 Task: Look for space in Tianjin, China from 26th August, 2023 to 10th September, 2023 for 6 adults, 2 children in price range Rs.10000 to Rs.15000. Place can be entire place or shared room with 6 bedrooms having 6 beds and 6 bathrooms. Property type can be house, flat, guest house. Amenities needed are: wifi, TV, free parkinig on premises, gym, breakfast. Booking option can be shelf check-in. Required host language is Chinese (Simplified).
Action: Mouse moved to (404, 99)
Screenshot: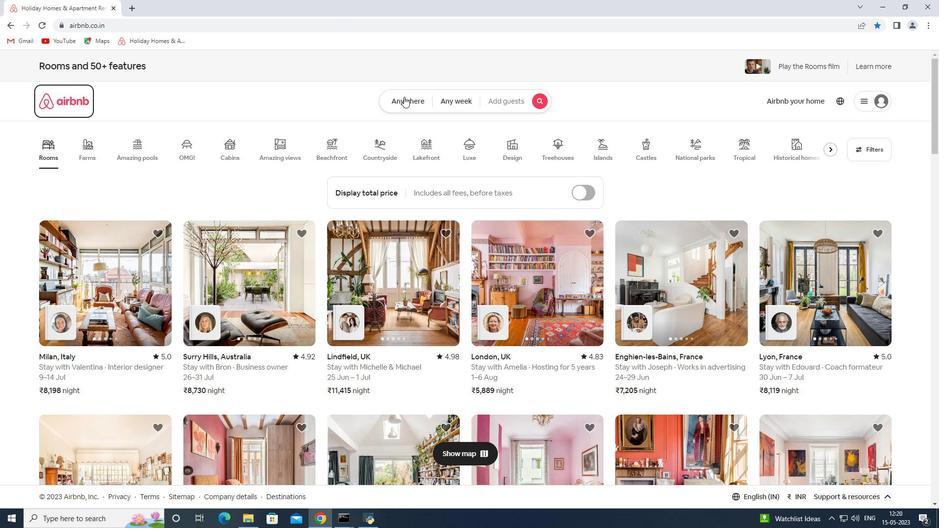 
Action: Mouse pressed left at (404, 99)
Screenshot: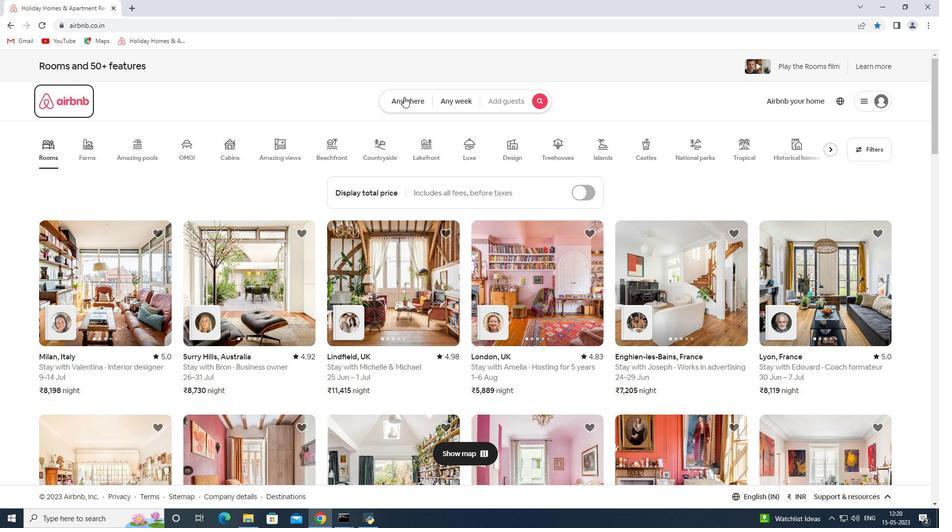 
Action: Mouse moved to (380, 141)
Screenshot: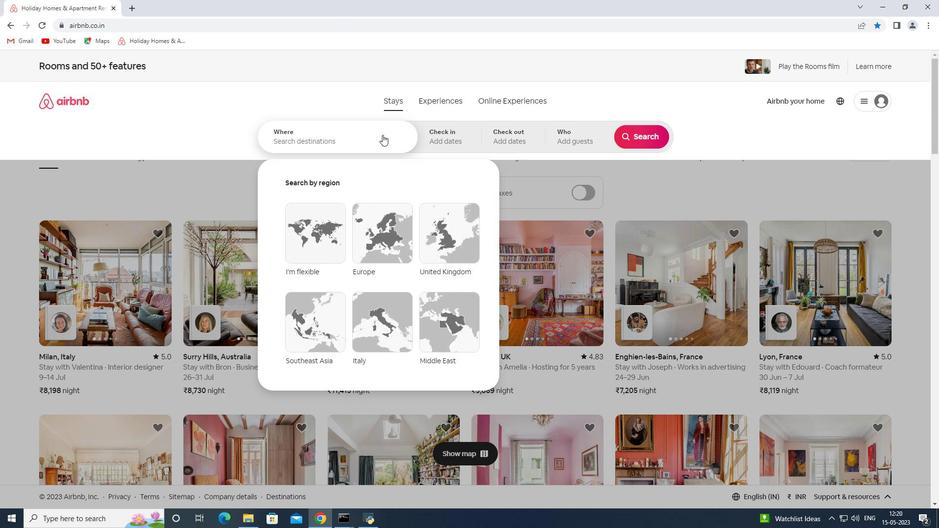
Action: Mouse pressed left at (380, 141)
Screenshot: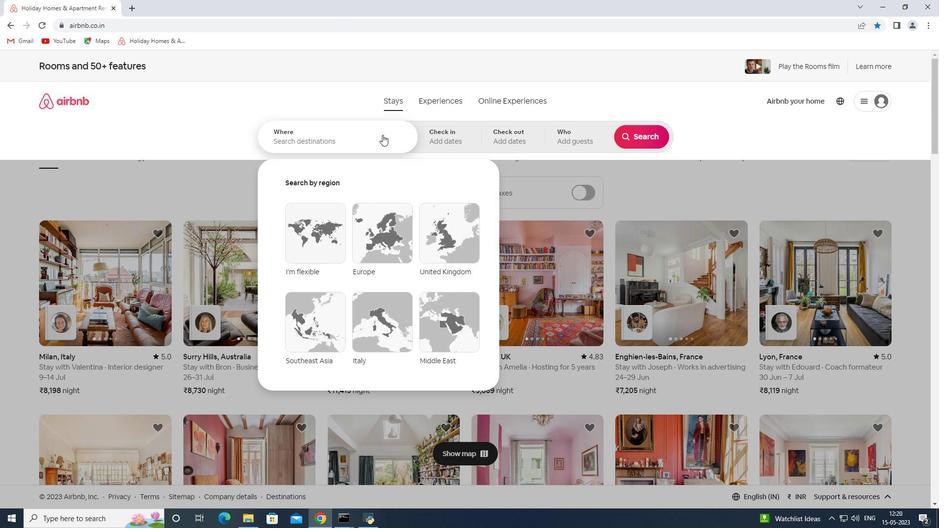 
Action: Key pressed <Key.shift><Key.shift><Key.shift><Key.shift>Tianjin<Key.space><Key.shift>China<Key.space><Key.enter>
Screenshot: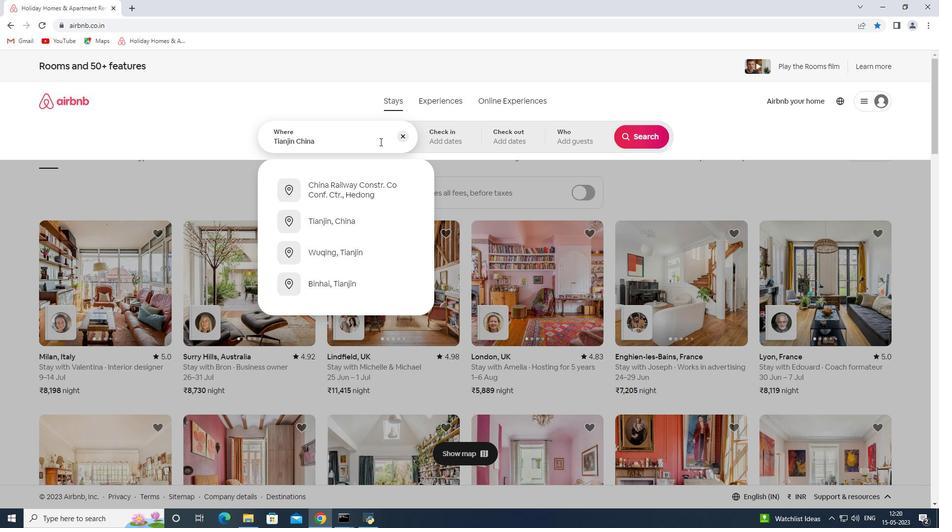 
Action: Mouse moved to (634, 213)
Screenshot: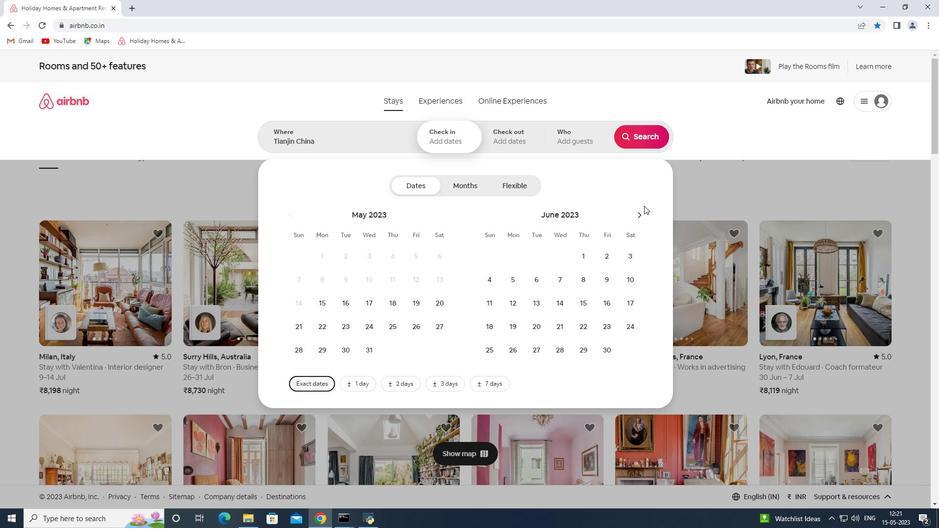 
Action: Mouse pressed left at (634, 213)
Screenshot: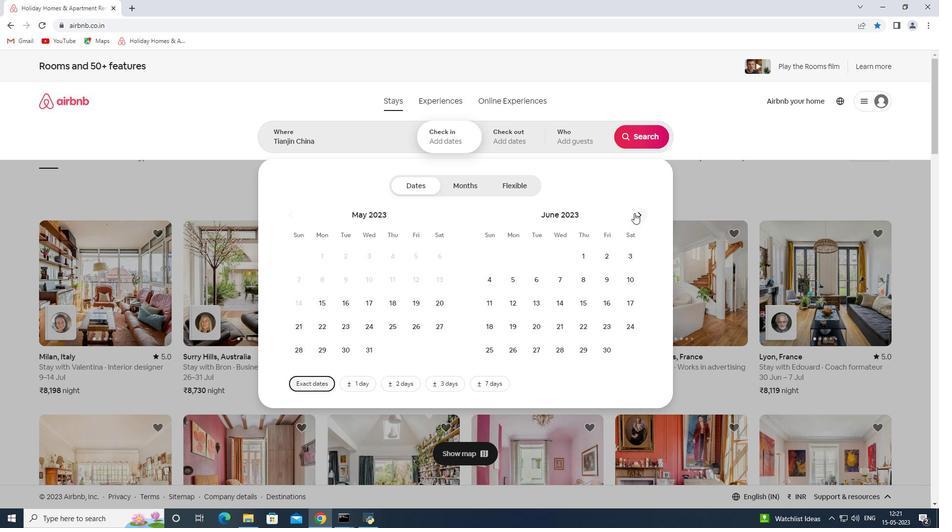 
Action: Mouse pressed left at (634, 213)
Screenshot: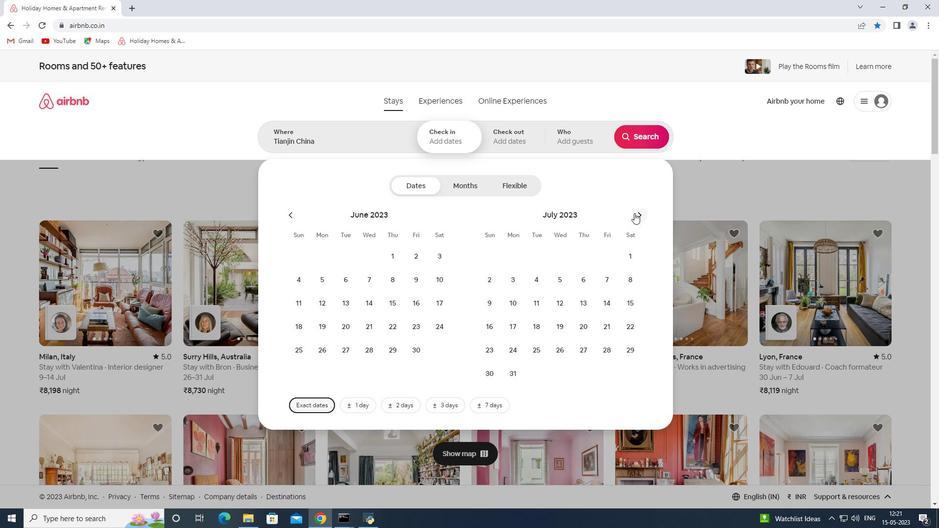 
Action: Mouse moved to (630, 326)
Screenshot: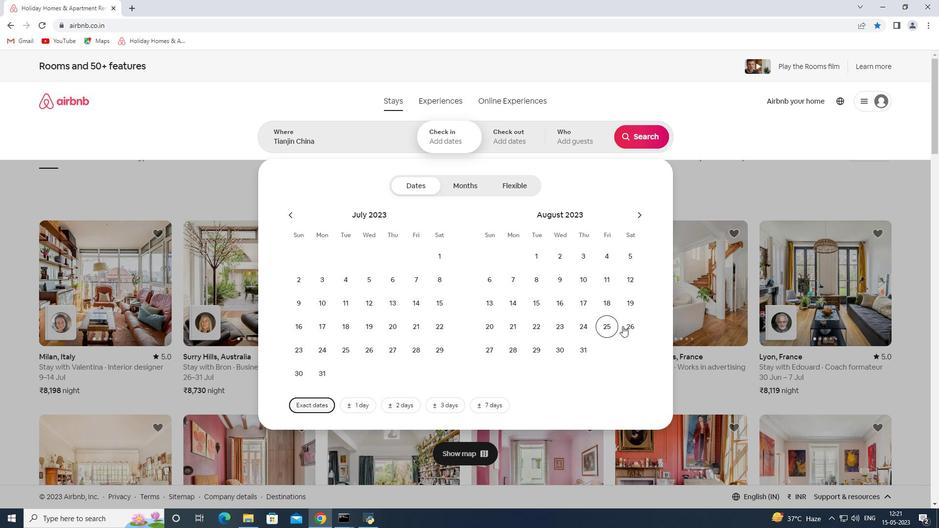 
Action: Mouse pressed left at (630, 326)
Screenshot: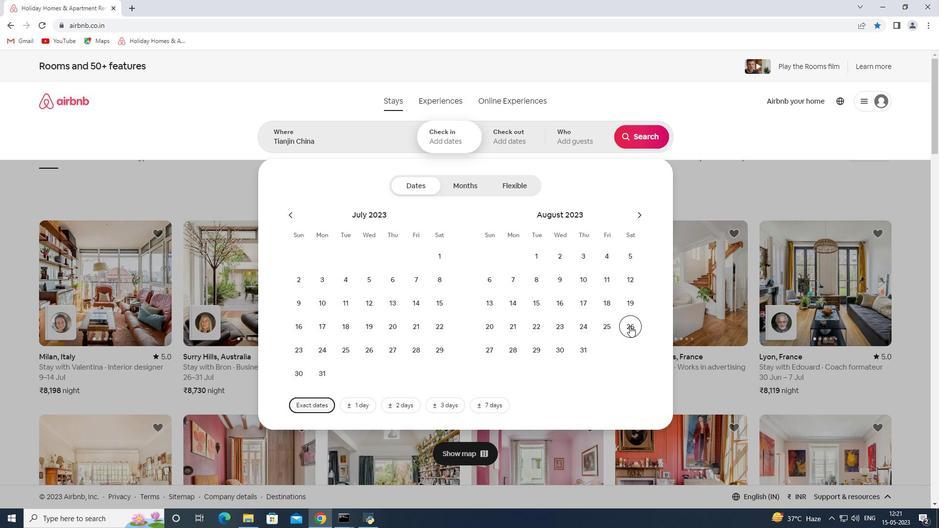 
Action: Mouse moved to (635, 215)
Screenshot: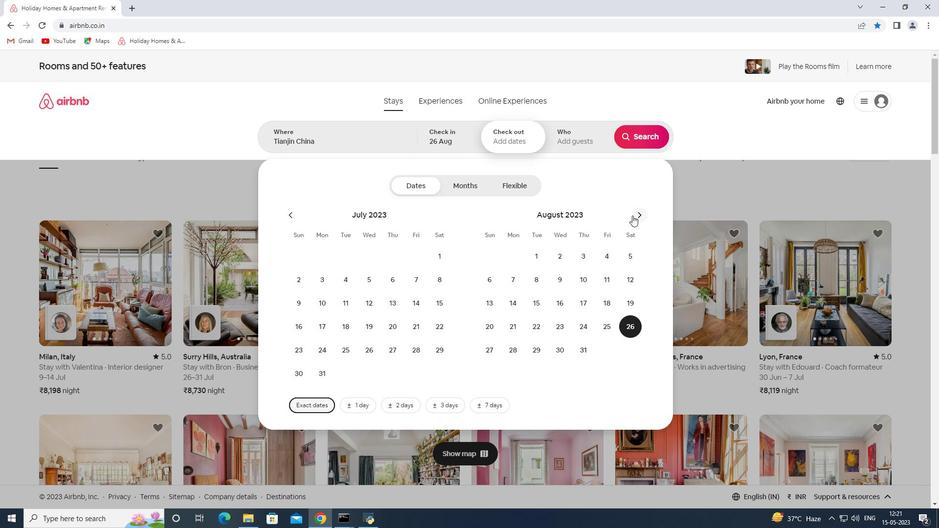 
Action: Mouse pressed left at (635, 215)
Screenshot: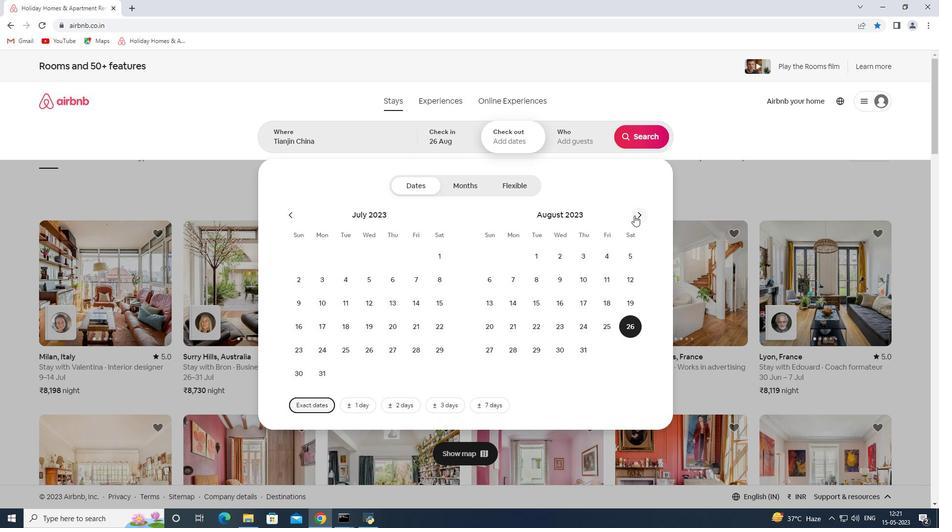 
Action: Mouse moved to (492, 305)
Screenshot: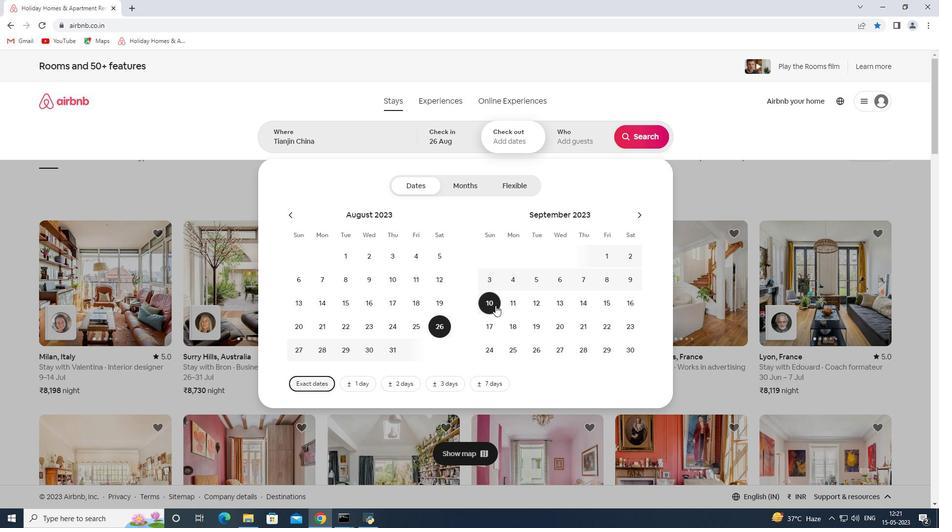 
Action: Mouse pressed left at (492, 305)
Screenshot: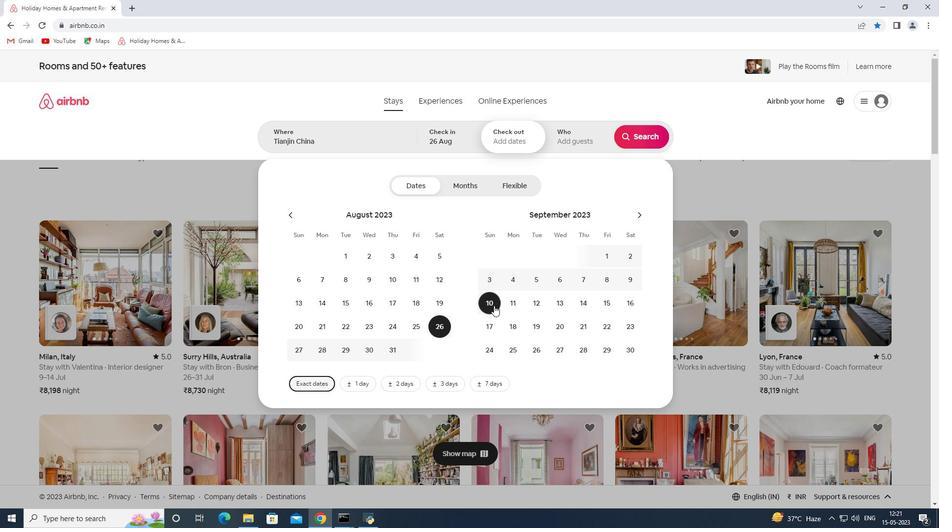 
Action: Mouse moved to (576, 140)
Screenshot: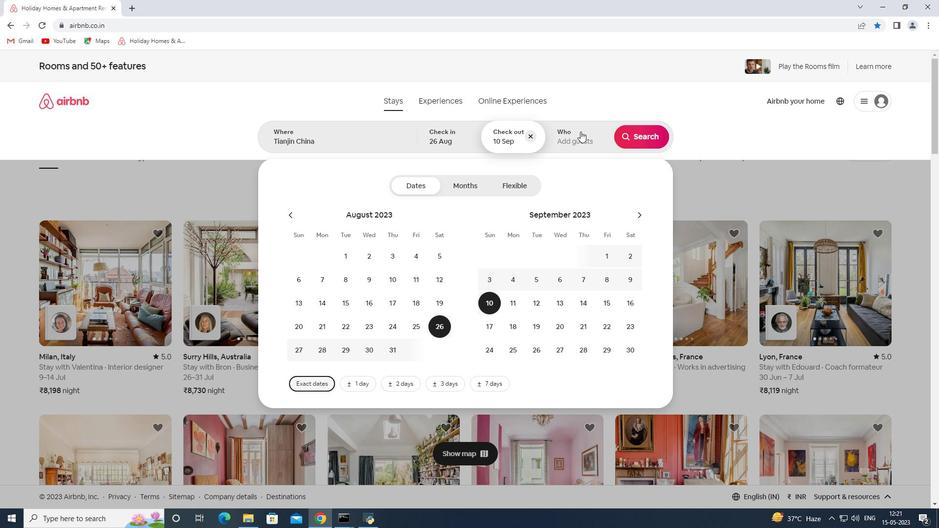 
Action: Mouse pressed left at (576, 140)
Screenshot: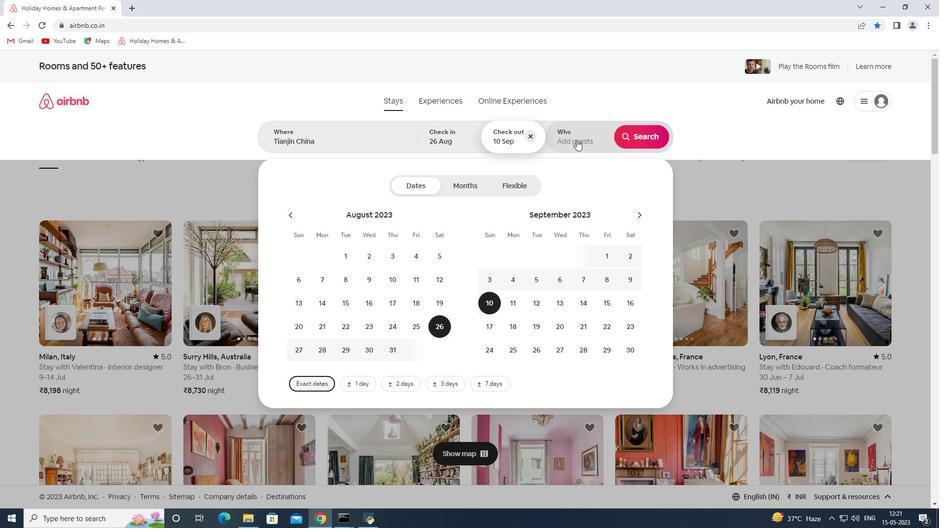 
Action: Mouse moved to (643, 191)
Screenshot: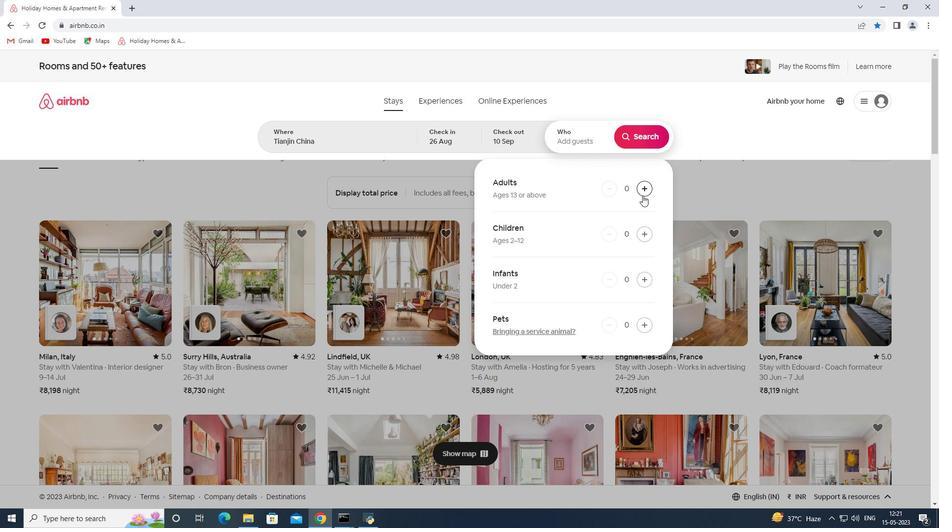 
Action: Mouse pressed left at (643, 191)
Screenshot: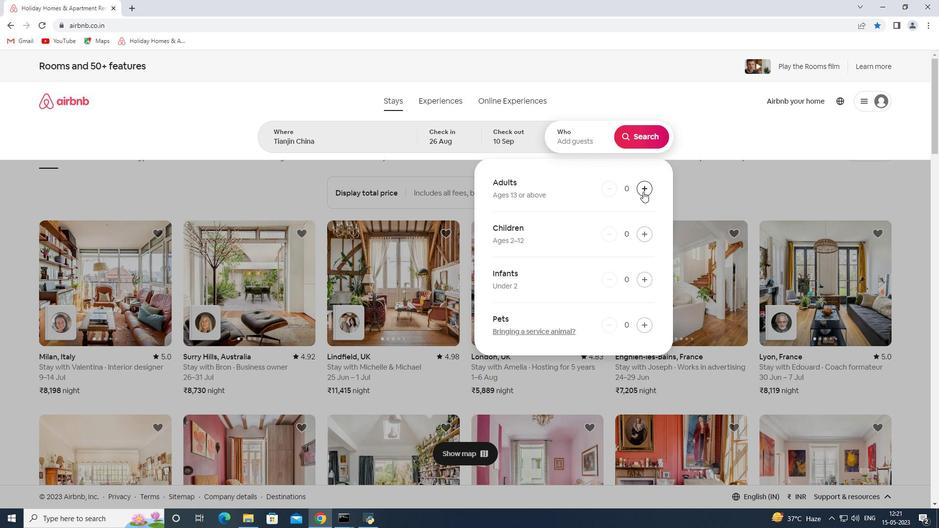 
Action: Mouse pressed left at (643, 191)
Screenshot: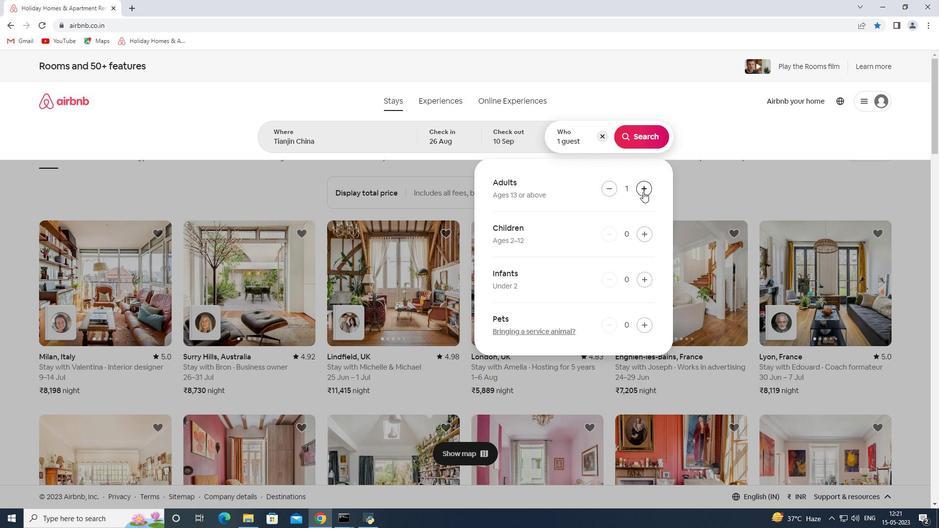 
Action: Mouse pressed left at (643, 191)
Screenshot: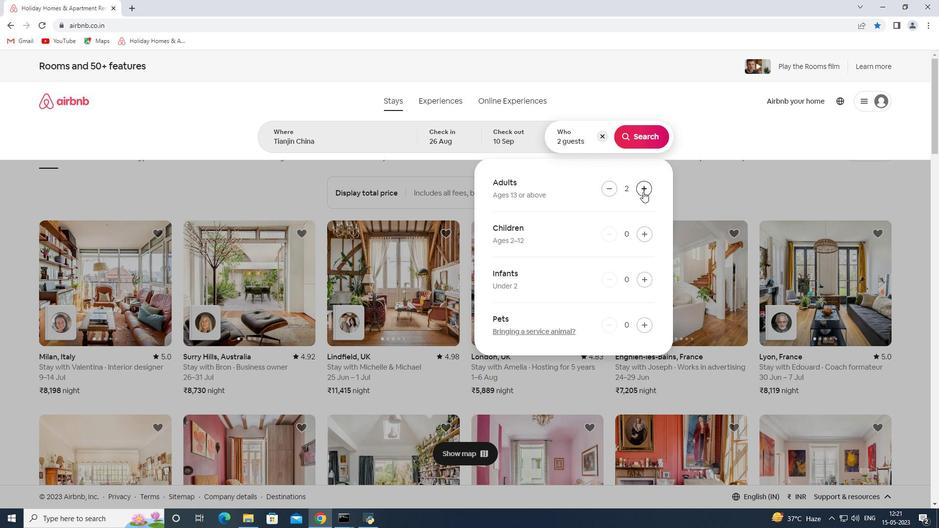 
Action: Mouse pressed left at (643, 191)
Screenshot: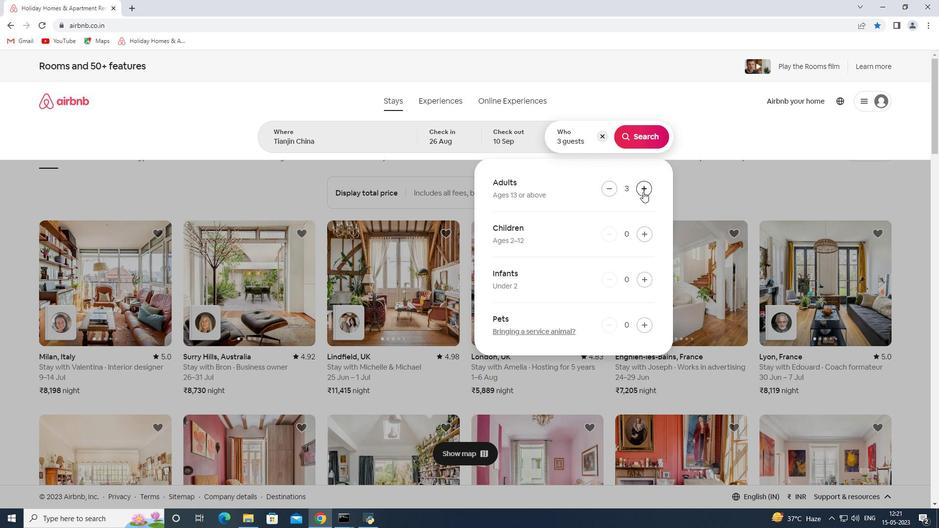 
Action: Mouse pressed left at (643, 191)
Screenshot: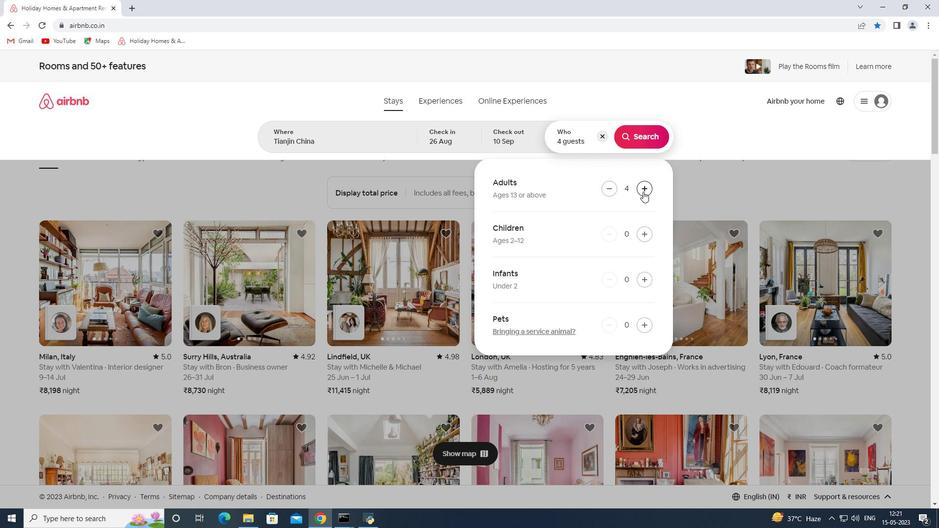
Action: Mouse pressed left at (643, 191)
Screenshot: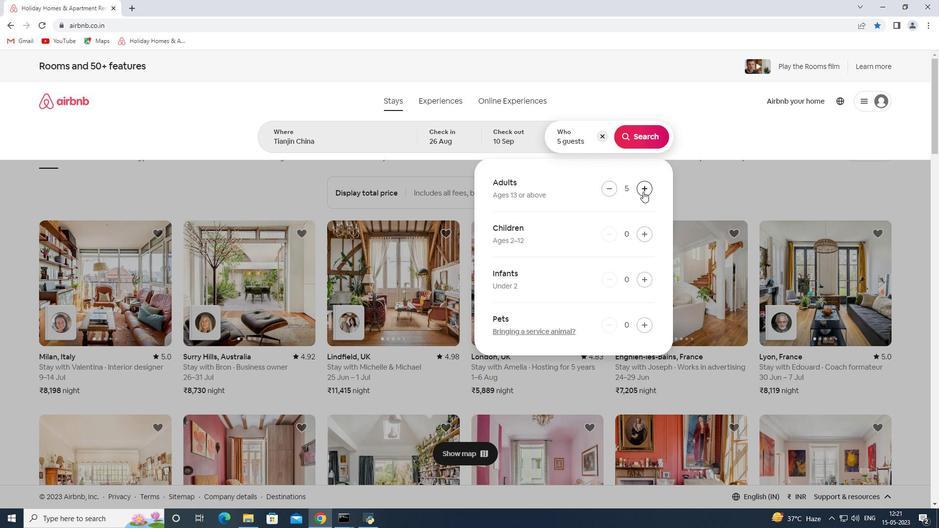 
Action: Mouse pressed left at (643, 191)
Screenshot: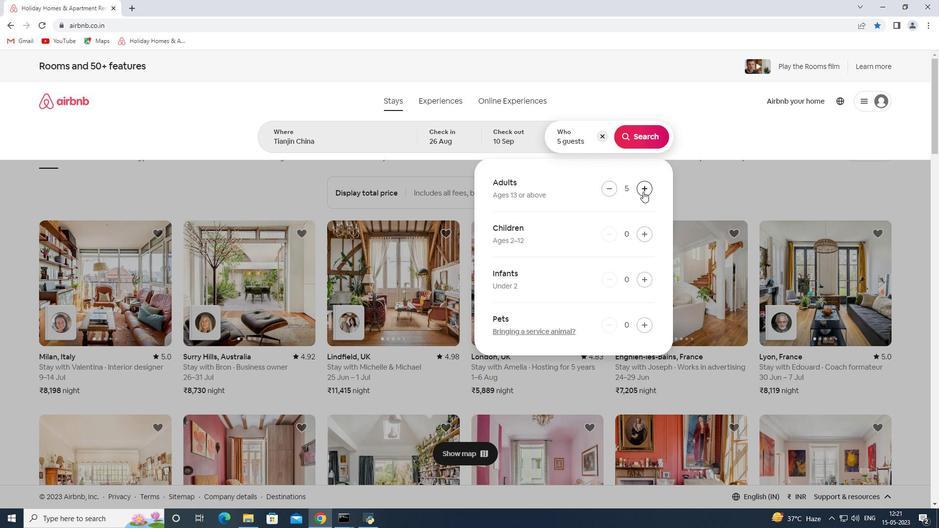 
Action: Mouse pressed left at (643, 191)
Screenshot: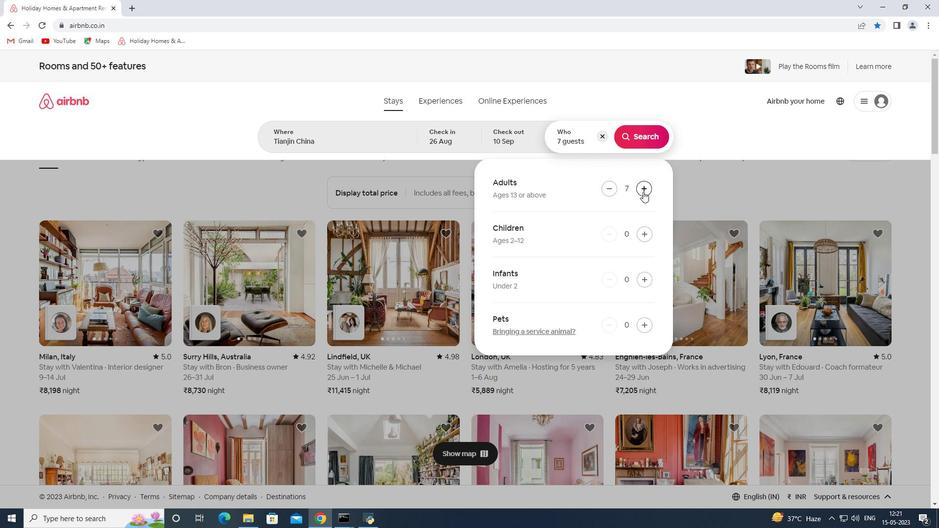 
Action: Mouse moved to (611, 186)
Screenshot: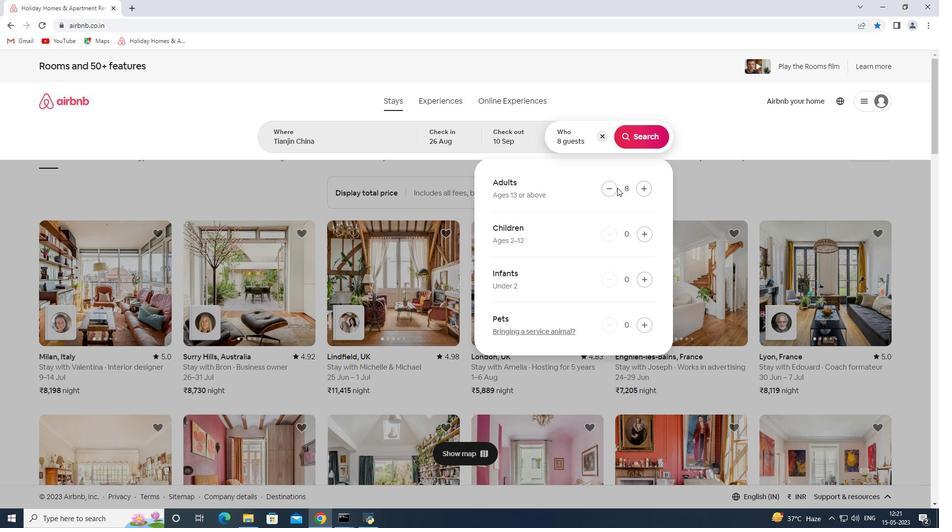 
Action: Mouse pressed left at (611, 186)
Screenshot: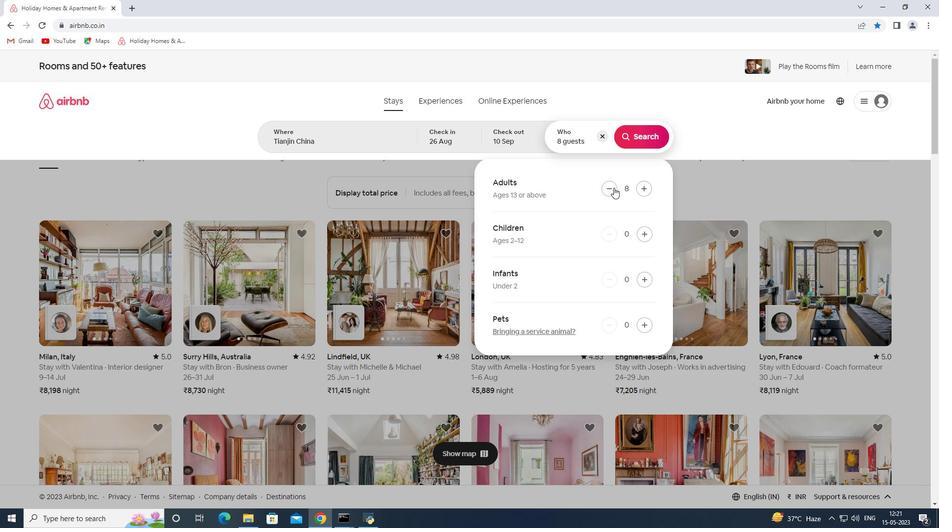 
Action: Mouse pressed left at (611, 186)
Screenshot: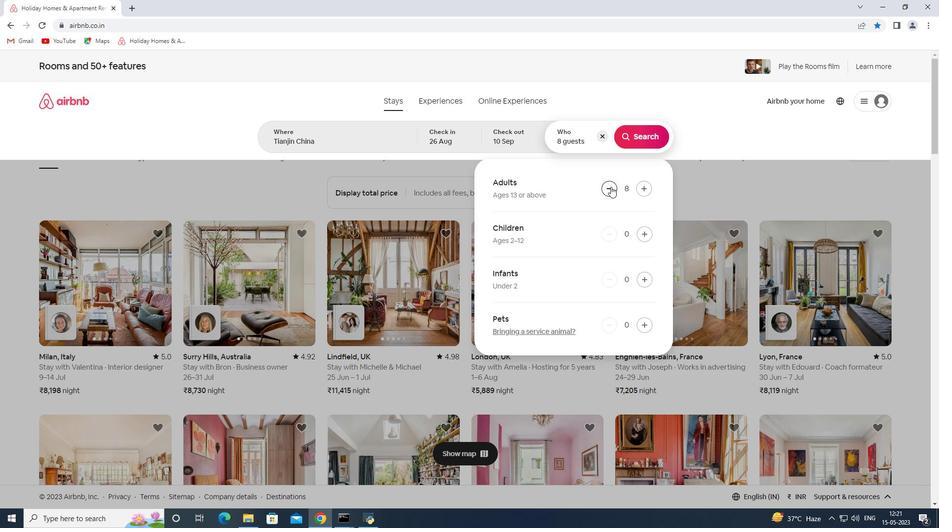 
Action: Mouse moved to (648, 230)
Screenshot: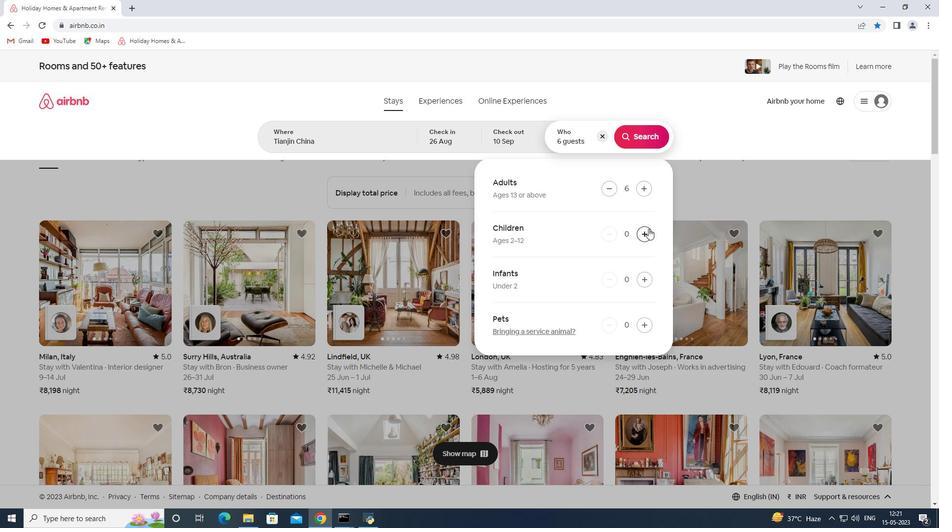
Action: Mouse pressed left at (648, 230)
Screenshot: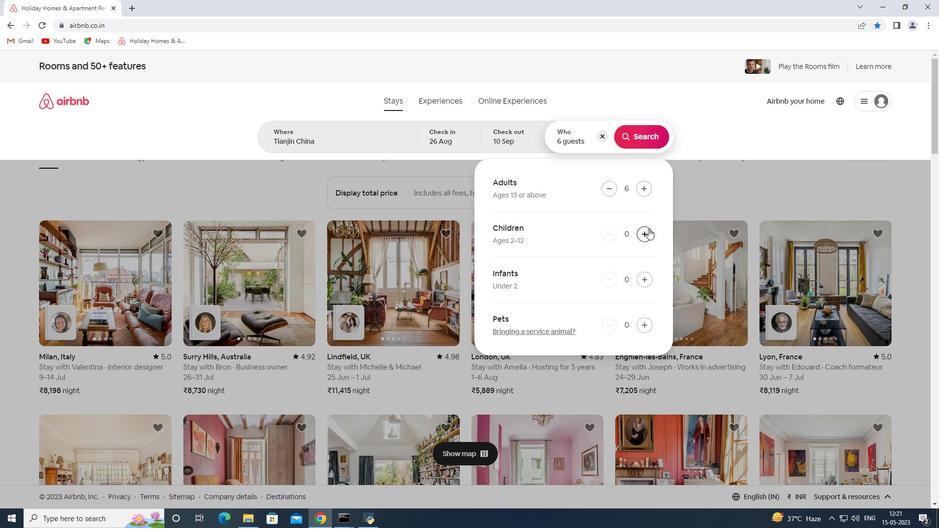 
Action: Mouse pressed left at (648, 230)
Screenshot: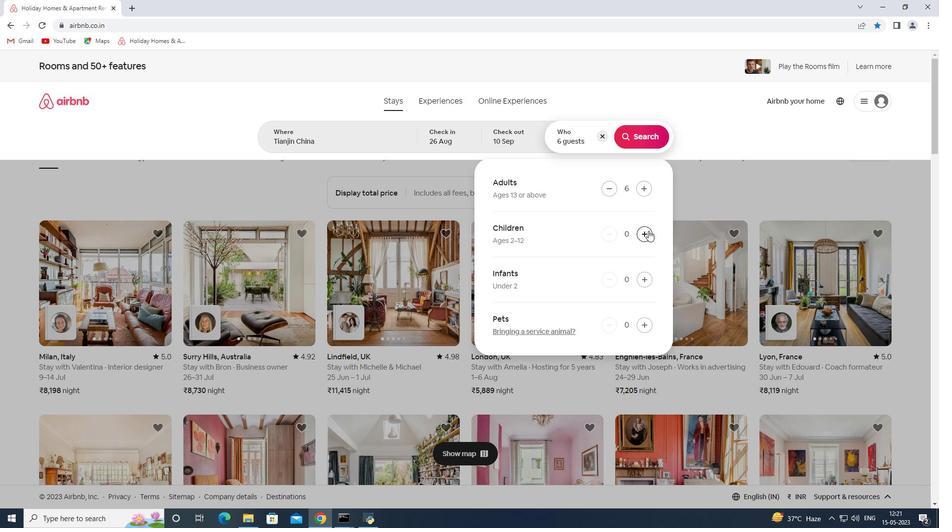 
Action: Mouse moved to (648, 144)
Screenshot: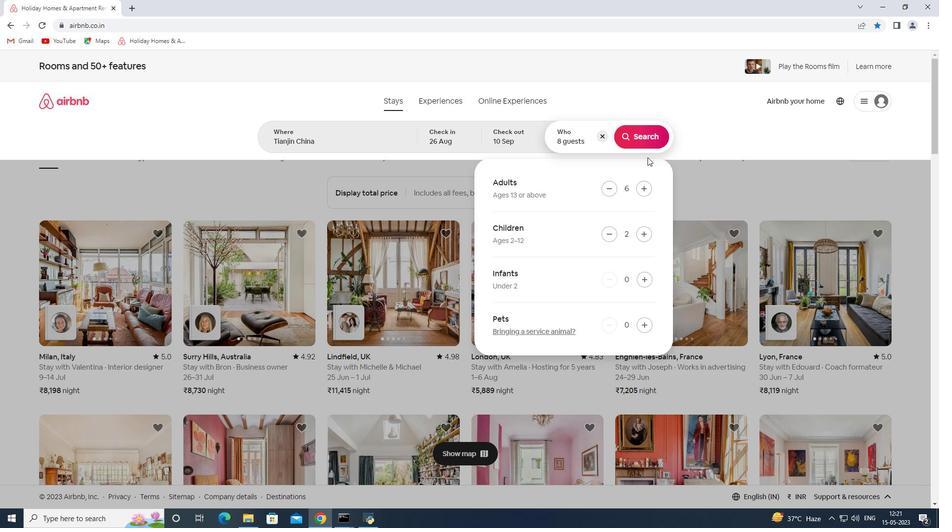 
Action: Mouse pressed left at (648, 144)
Screenshot: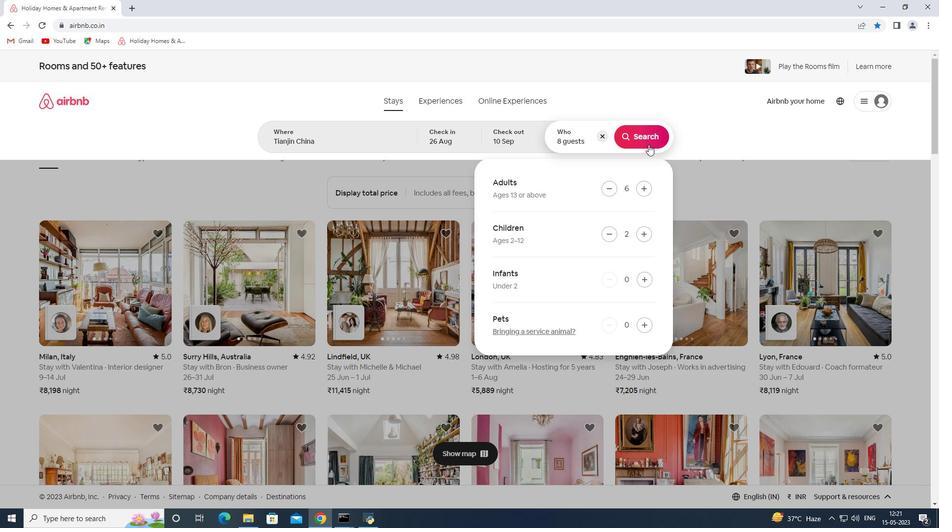 
Action: Mouse moved to (894, 115)
Screenshot: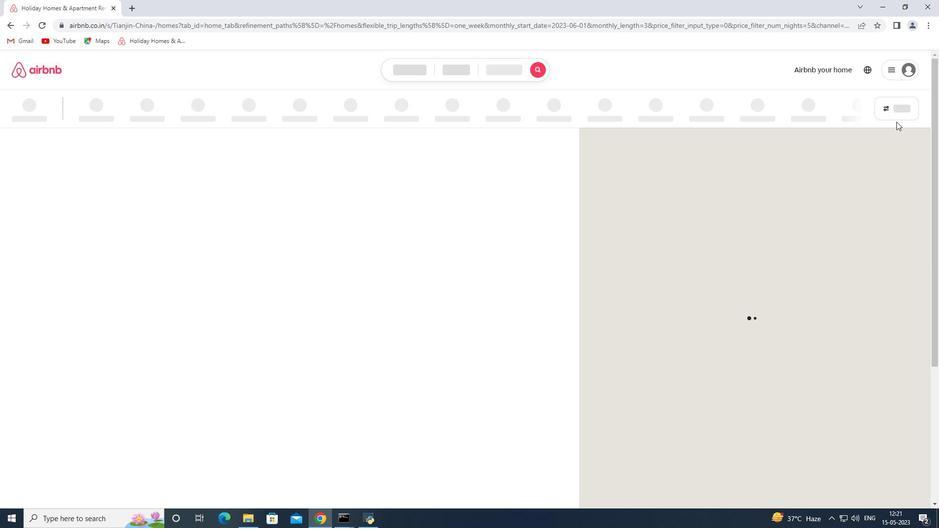 
Action: Mouse pressed left at (894, 115)
Screenshot: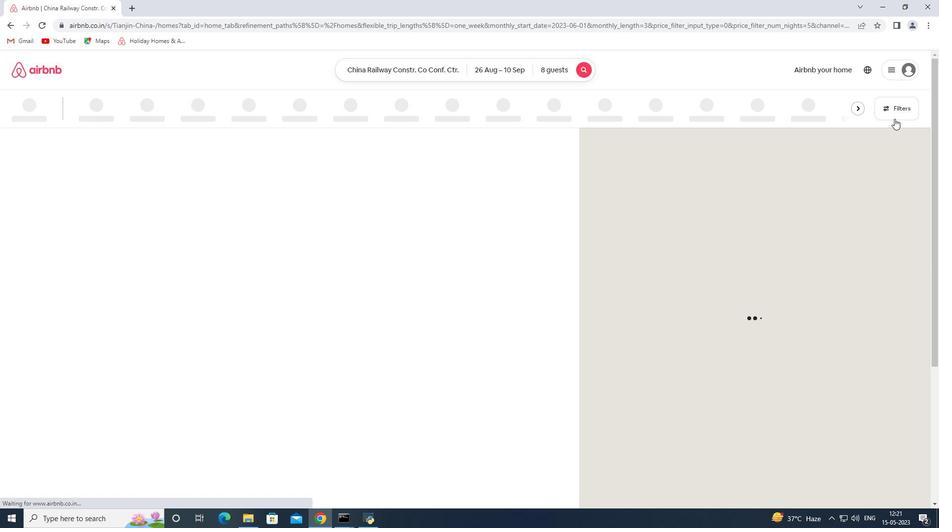 
Action: Mouse moved to (333, 351)
Screenshot: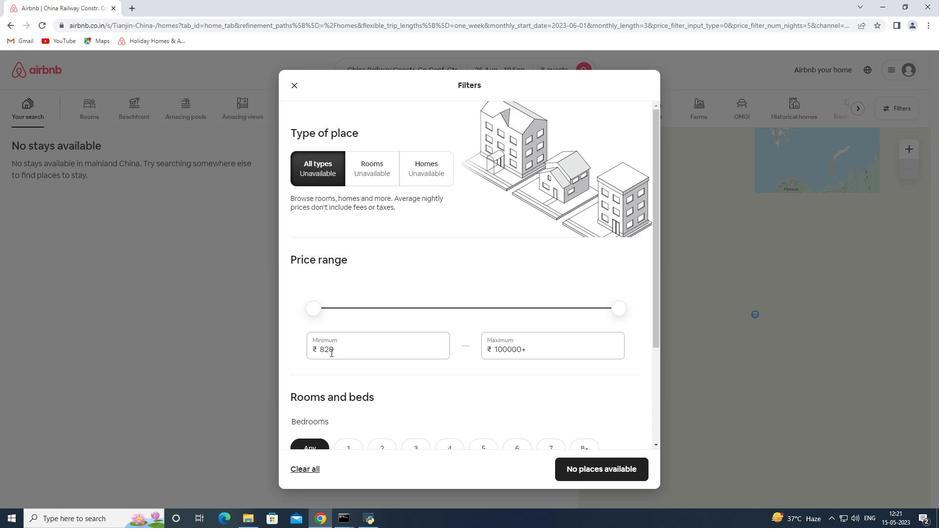 
Action: Mouse pressed left at (333, 351)
Screenshot: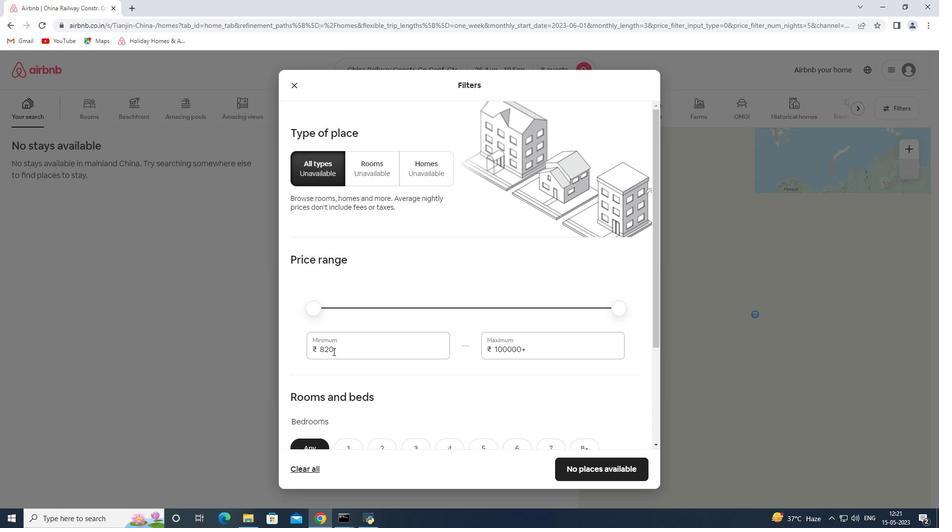 
Action: Mouse pressed left at (333, 351)
Screenshot: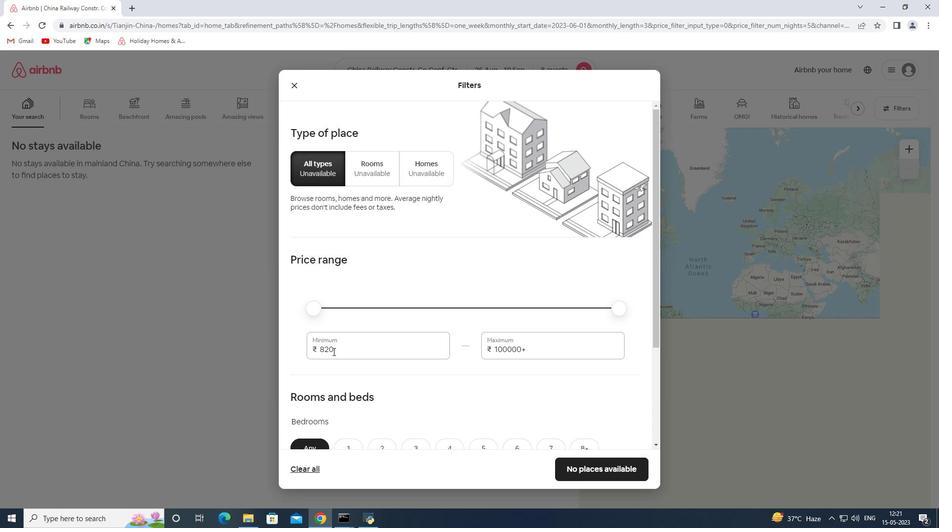 
Action: Key pressed 10000
Screenshot: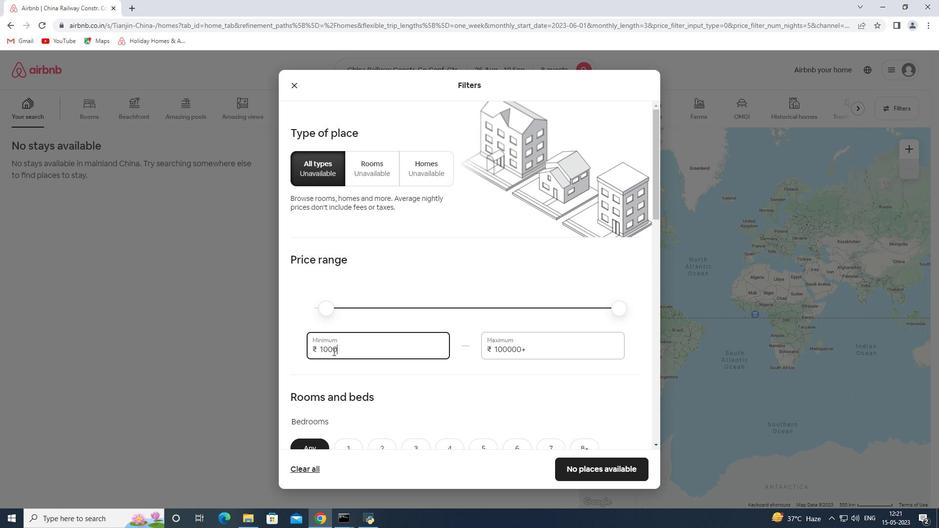 
Action: Mouse moved to (533, 353)
Screenshot: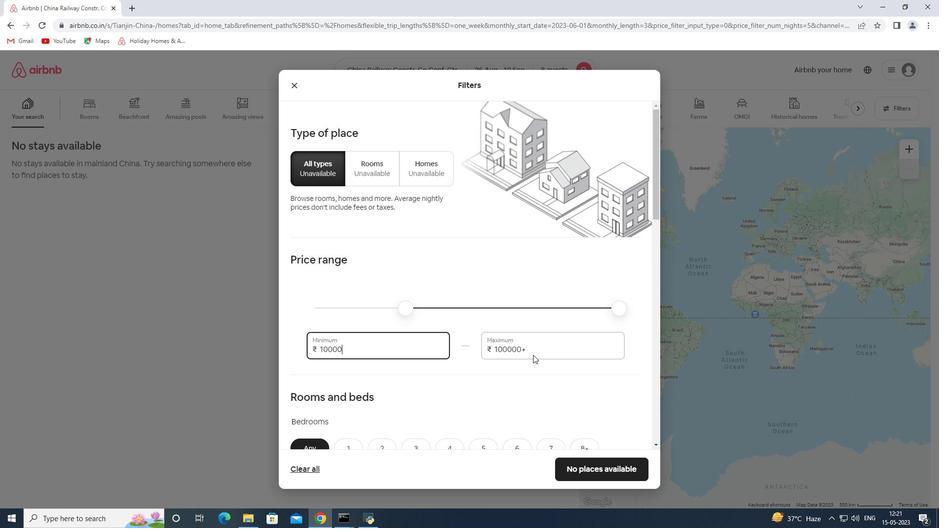 
Action: Mouse pressed left at (533, 353)
Screenshot: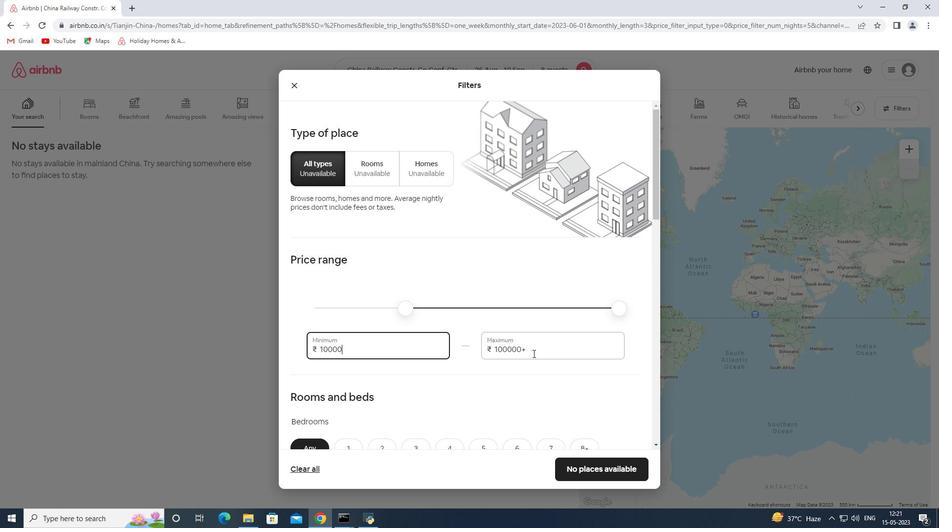 
Action: Mouse pressed left at (533, 353)
Screenshot: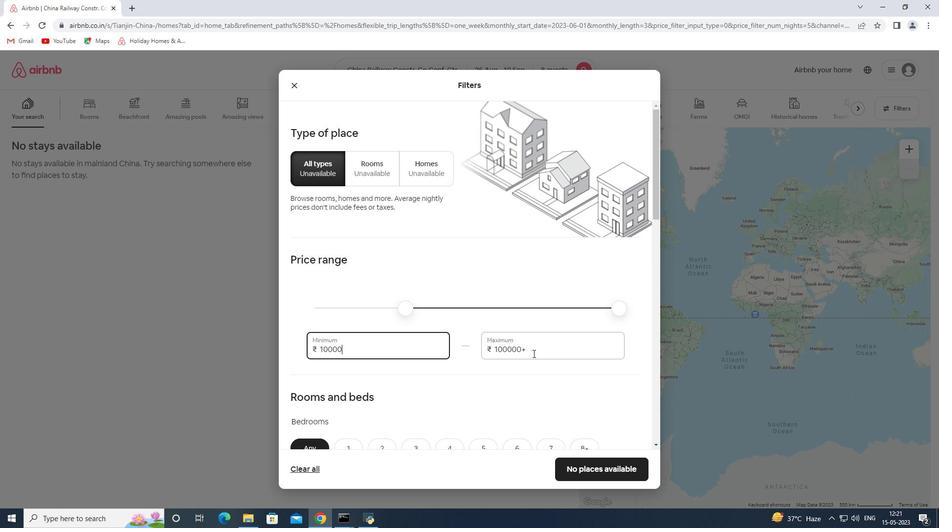 
Action: Mouse pressed left at (533, 353)
Screenshot: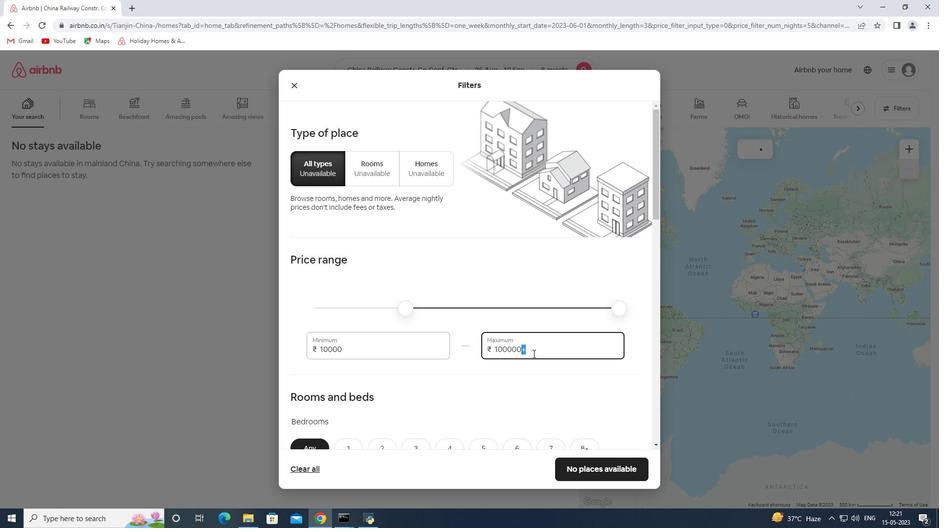 
Action: Mouse pressed left at (533, 353)
Screenshot: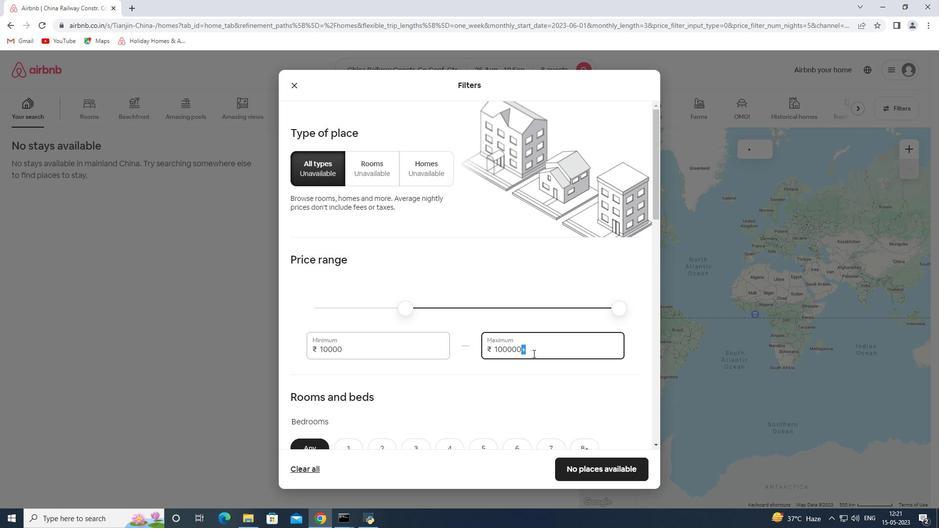 
Action: Mouse moved to (528, 350)
Screenshot: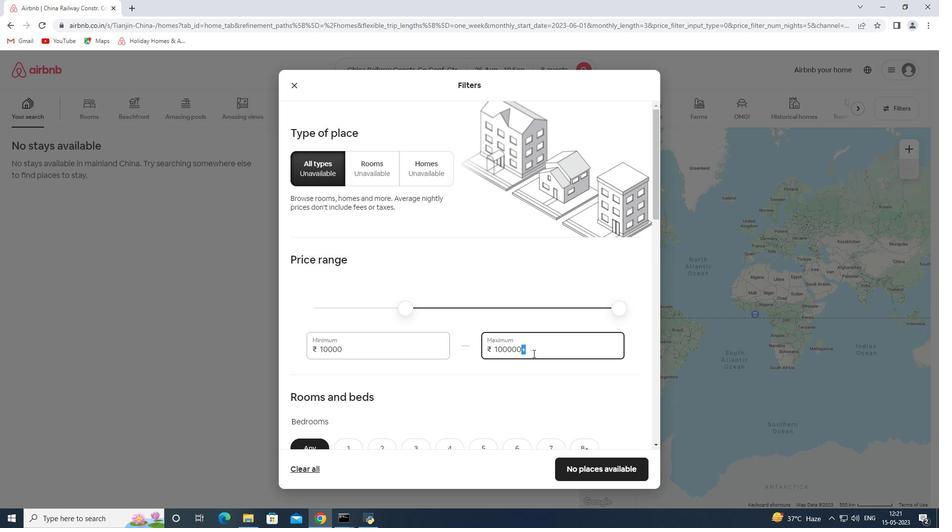 
Action: Mouse pressed left at (528, 350)
Screenshot: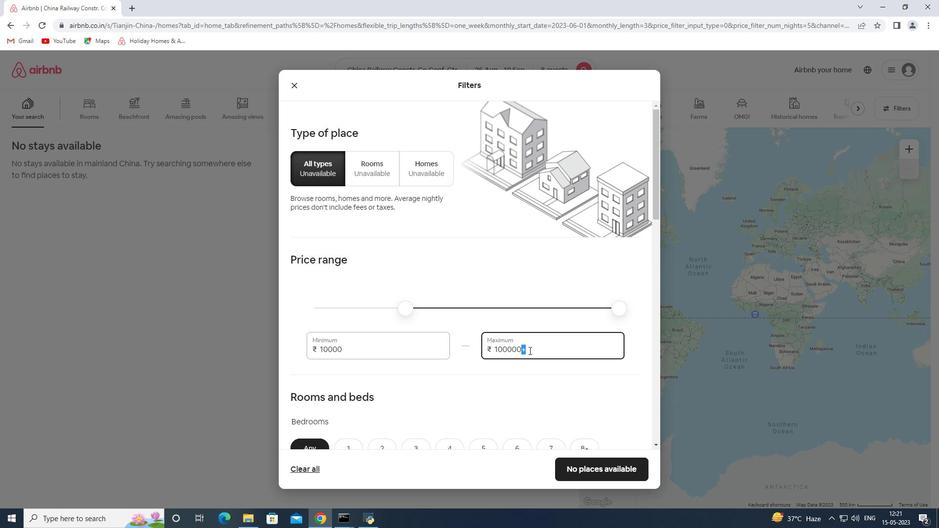 
Action: Mouse pressed left at (528, 350)
Screenshot: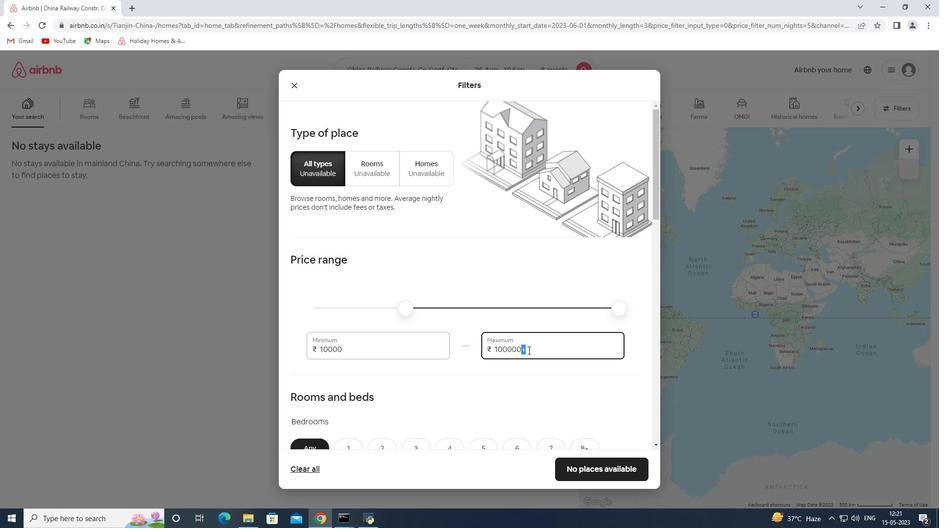 
Action: Mouse pressed left at (528, 350)
Screenshot: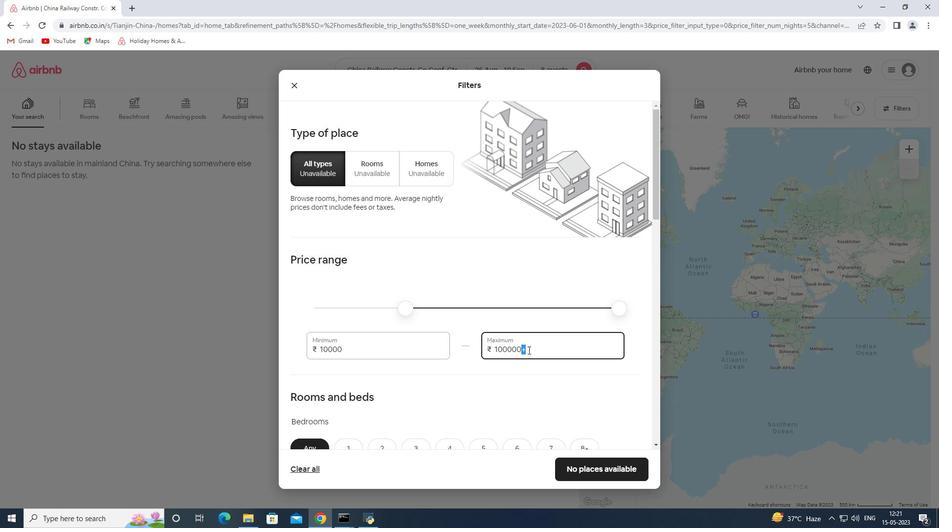 
Action: Mouse pressed left at (528, 350)
Screenshot: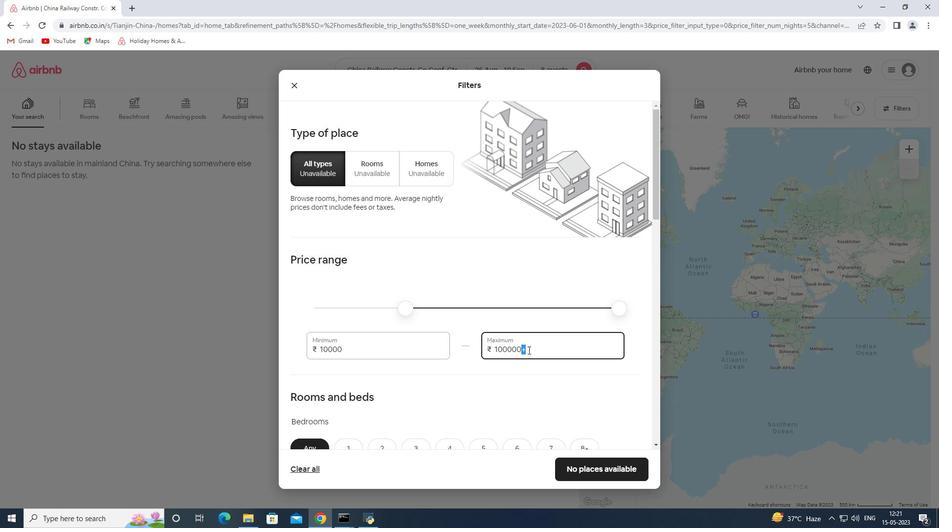 
Action: Key pressed 15000
Screenshot: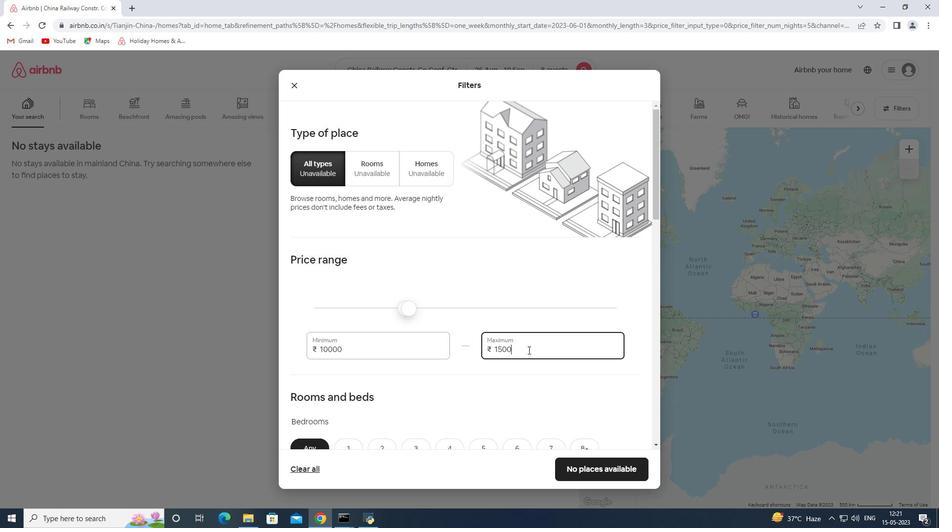 
Action: Mouse moved to (530, 347)
Screenshot: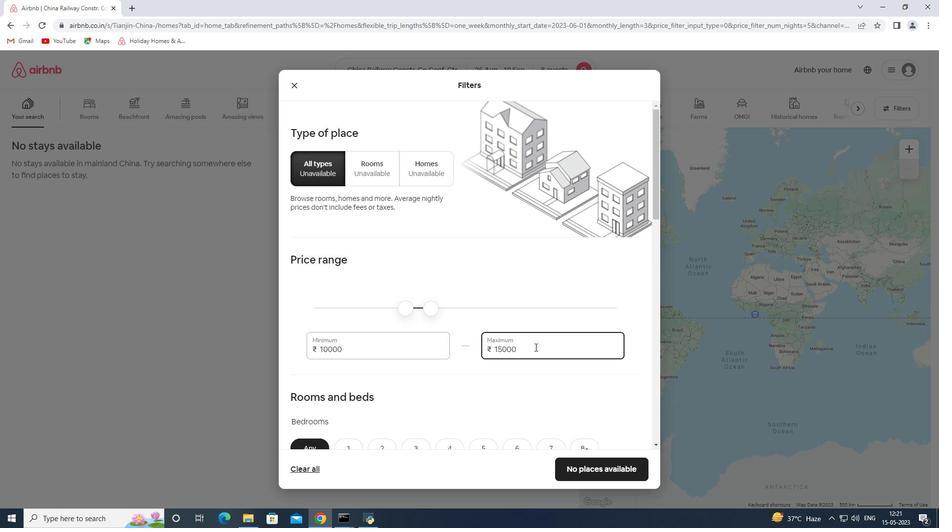 
Action: Mouse scrolled (530, 347) with delta (0, 0)
Screenshot: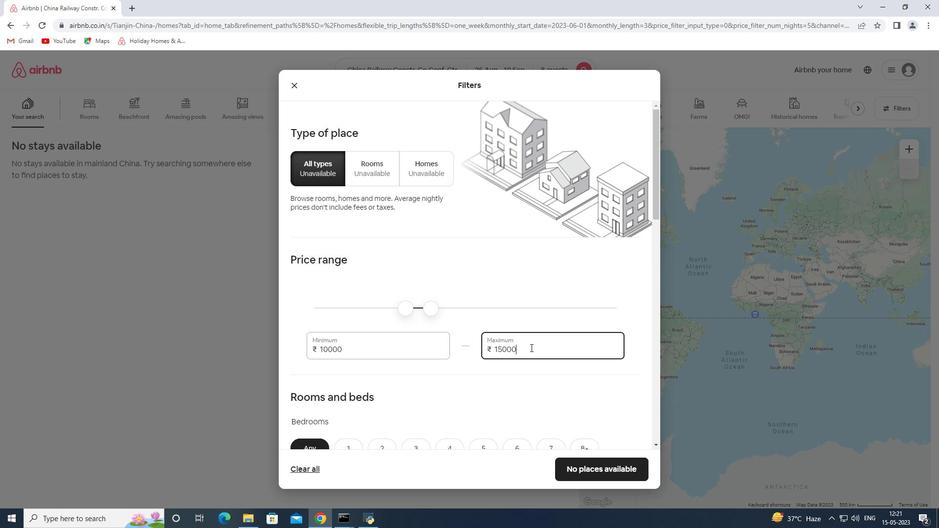 
Action: Mouse moved to (530, 347)
Screenshot: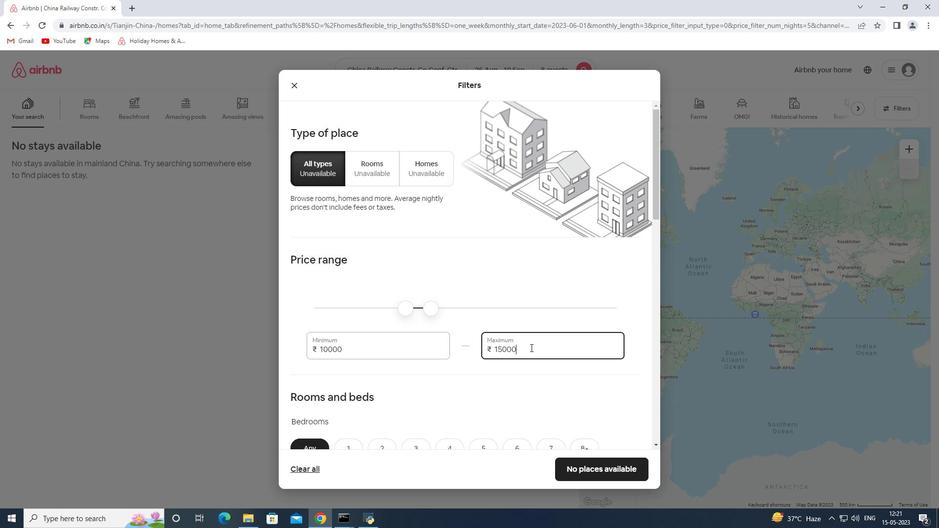
Action: Mouse scrolled (530, 347) with delta (0, 0)
Screenshot: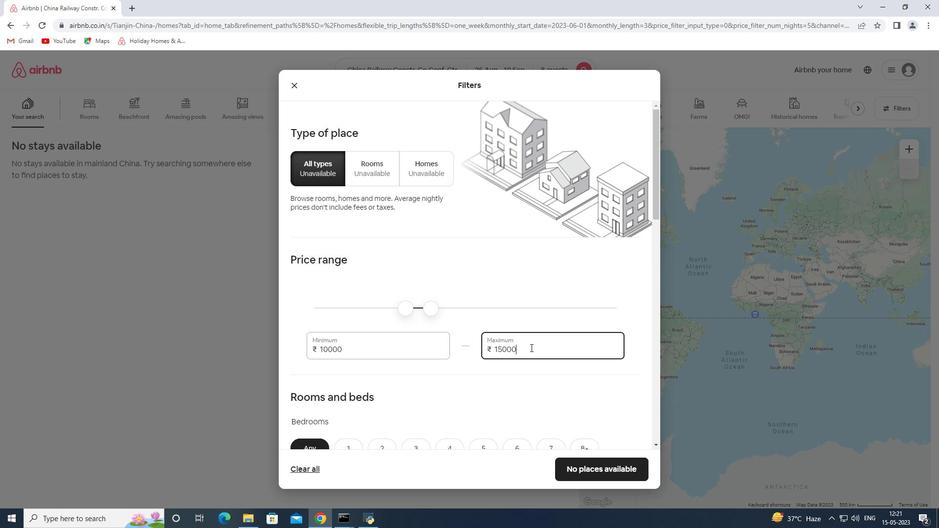 
Action: Mouse moved to (520, 347)
Screenshot: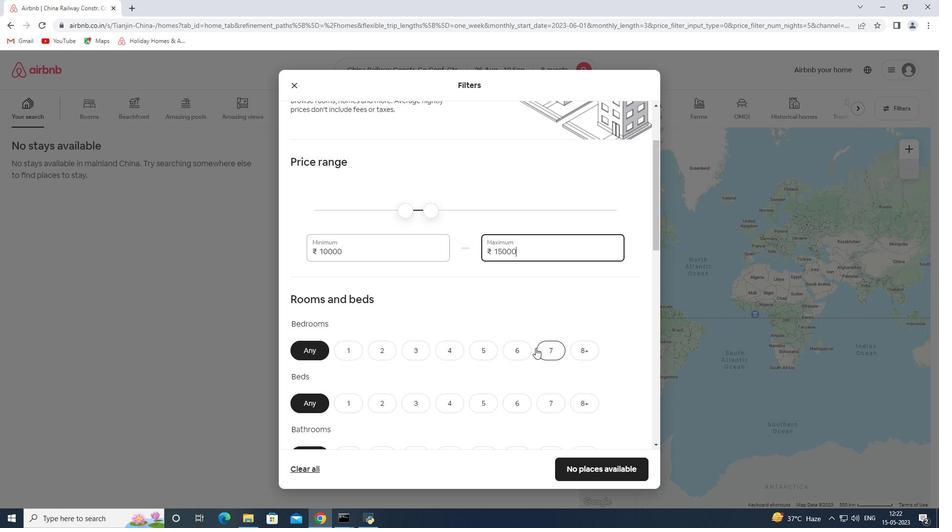 
Action: Mouse pressed left at (520, 347)
Screenshot: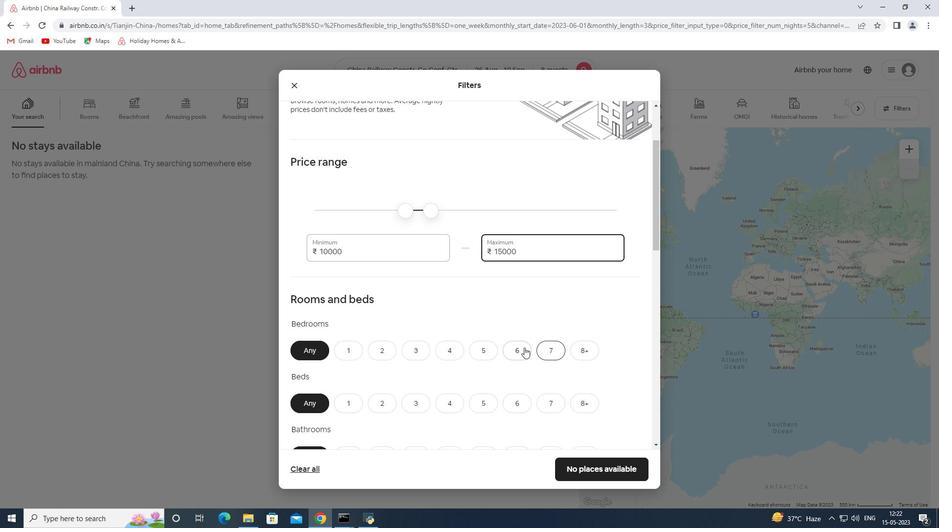 
Action: Mouse moved to (524, 402)
Screenshot: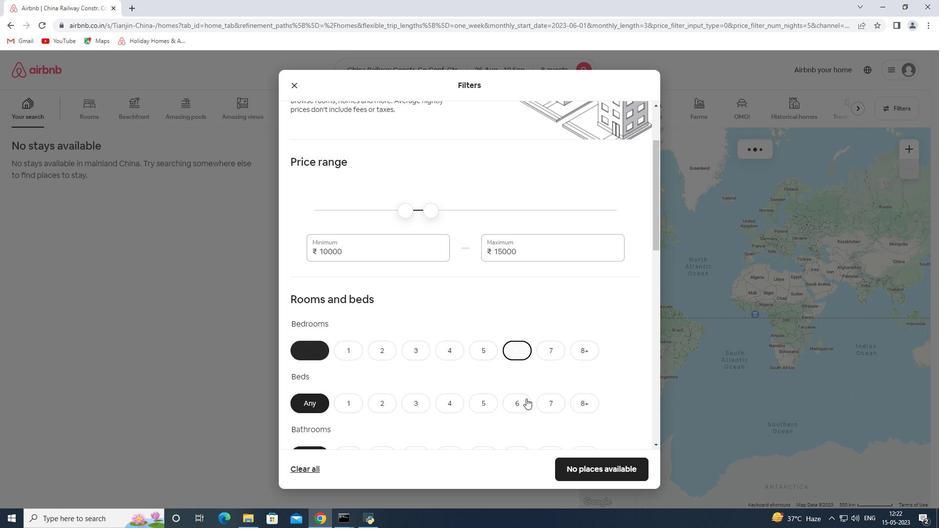 
Action: Mouse pressed left at (524, 402)
Screenshot: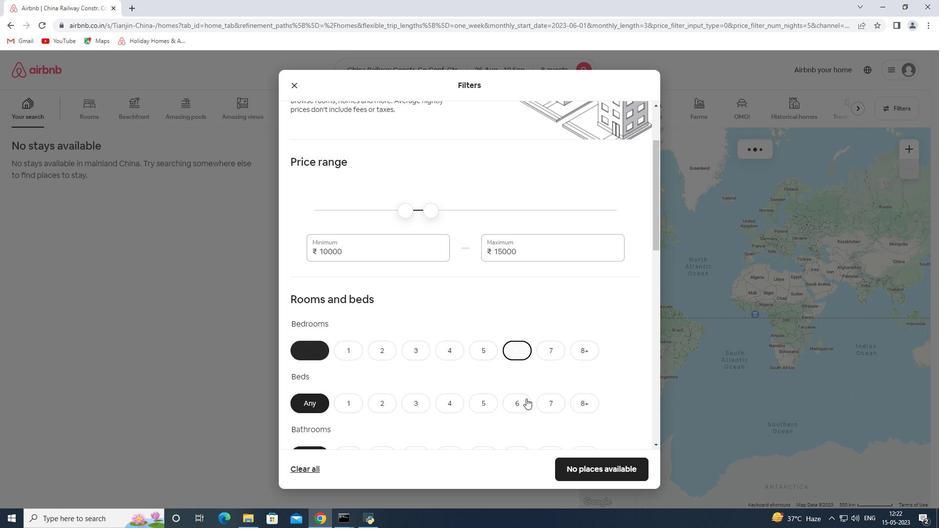 
Action: Mouse moved to (526, 320)
Screenshot: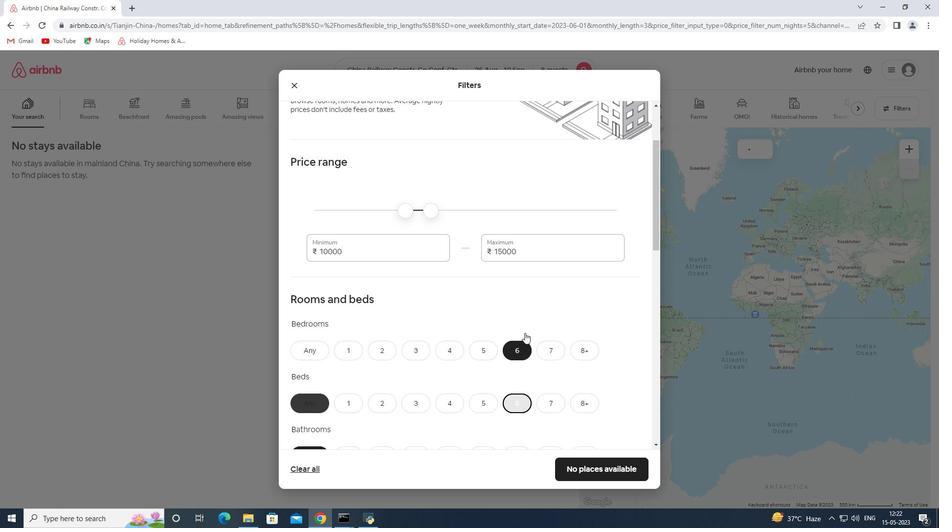 
Action: Mouse scrolled (526, 320) with delta (0, 0)
Screenshot: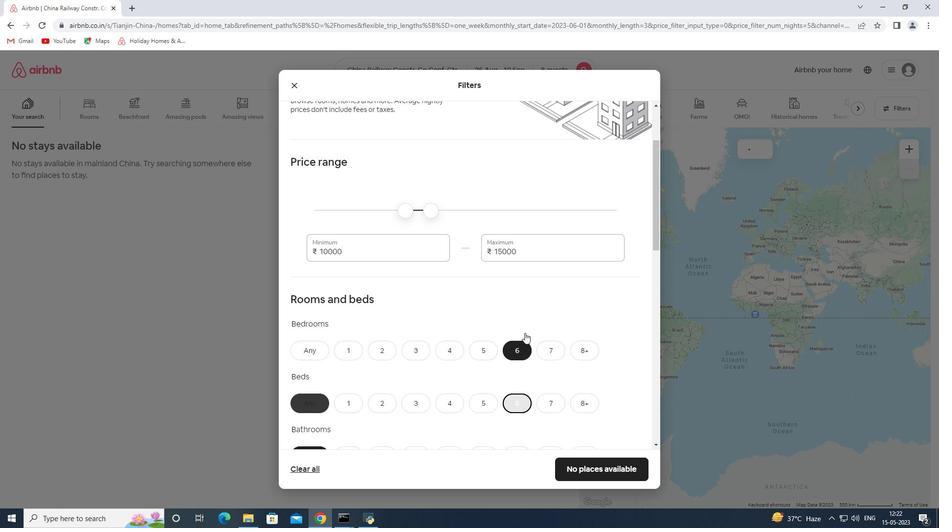 
Action: Mouse scrolled (526, 320) with delta (0, 0)
Screenshot: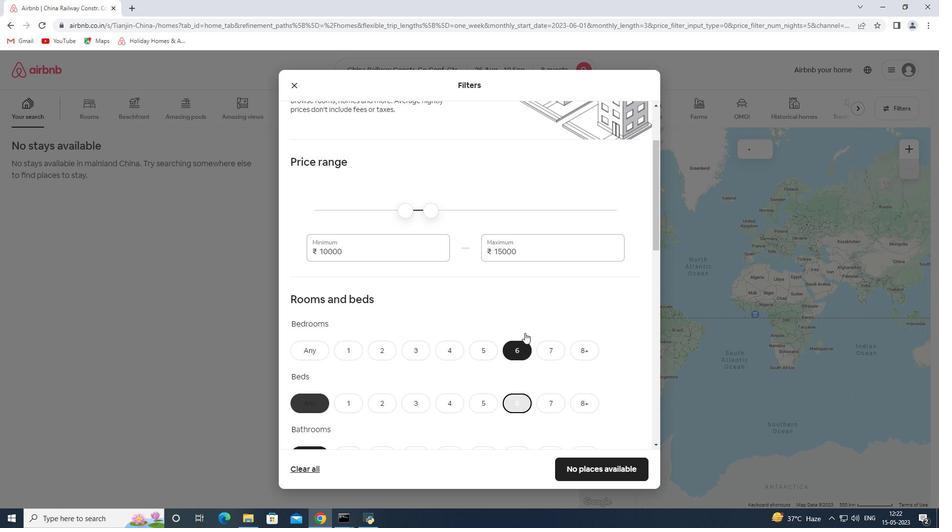 
Action: Mouse scrolled (526, 320) with delta (0, 0)
Screenshot: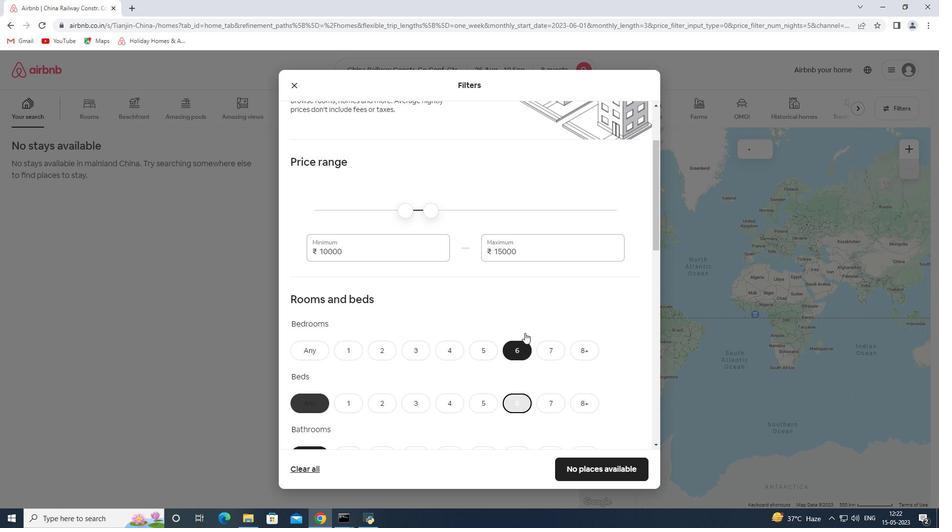 
Action: Mouse scrolled (526, 320) with delta (0, 0)
Screenshot: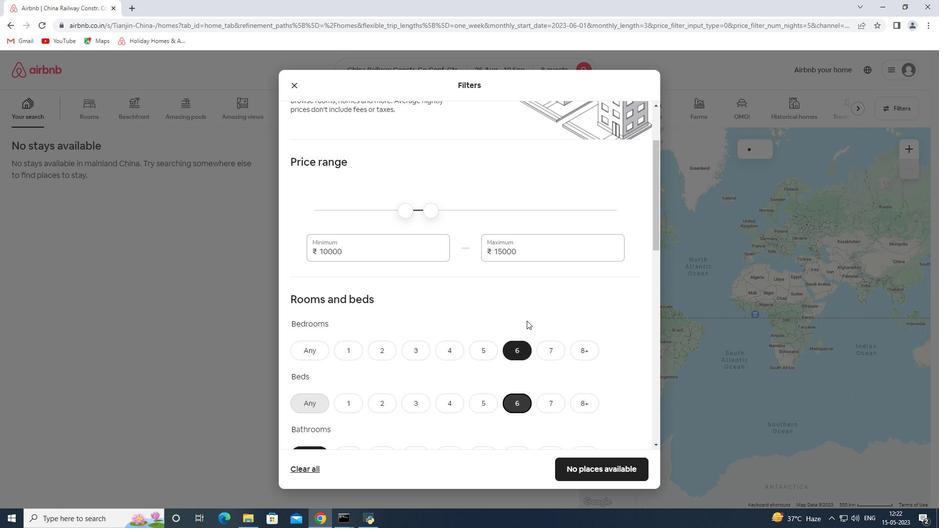 
Action: Mouse moved to (521, 263)
Screenshot: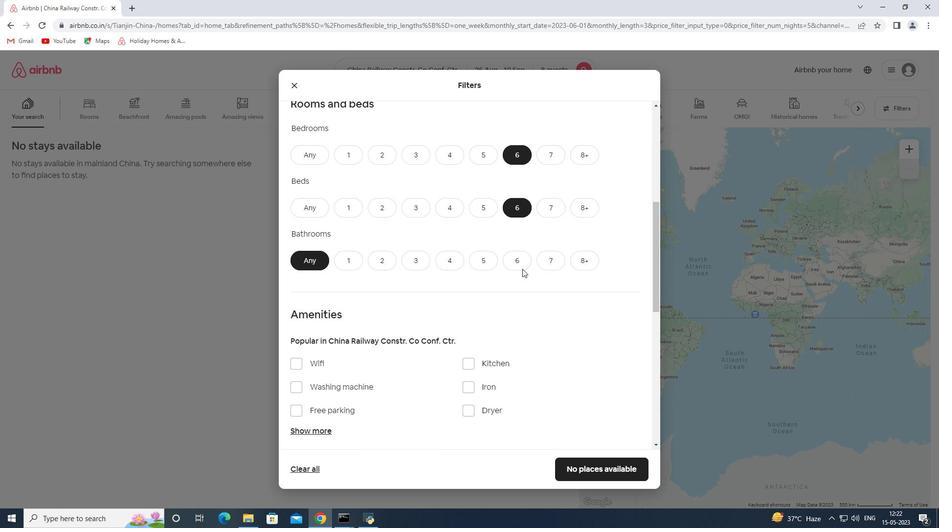 
Action: Mouse pressed left at (521, 263)
Screenshot: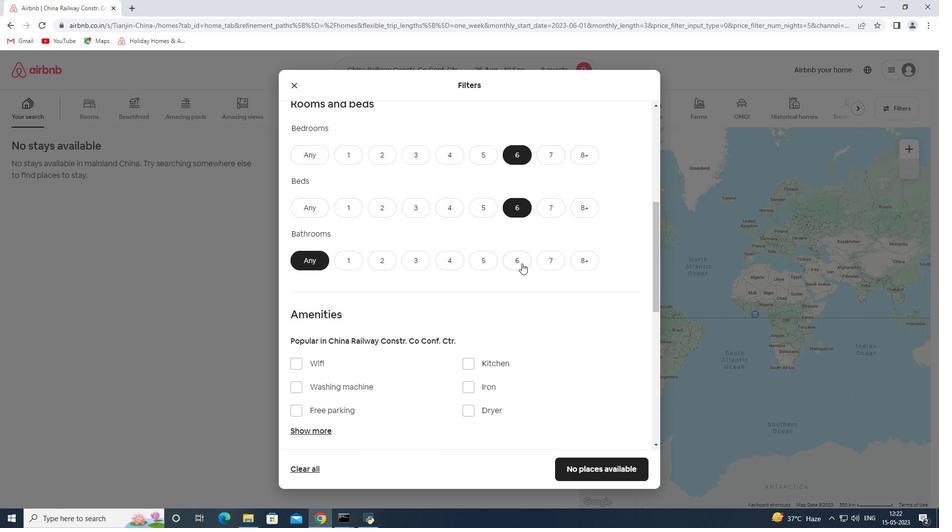 
Action: Mouse moved to (413, 346)
Screenshot: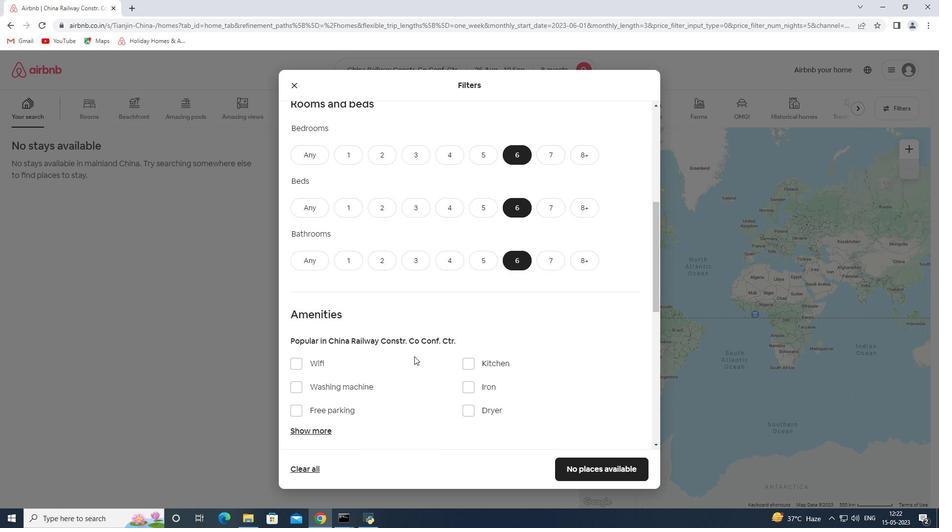 
Action: Mouse scrolled (413, 346) with delta (0, 0)
Screenshot: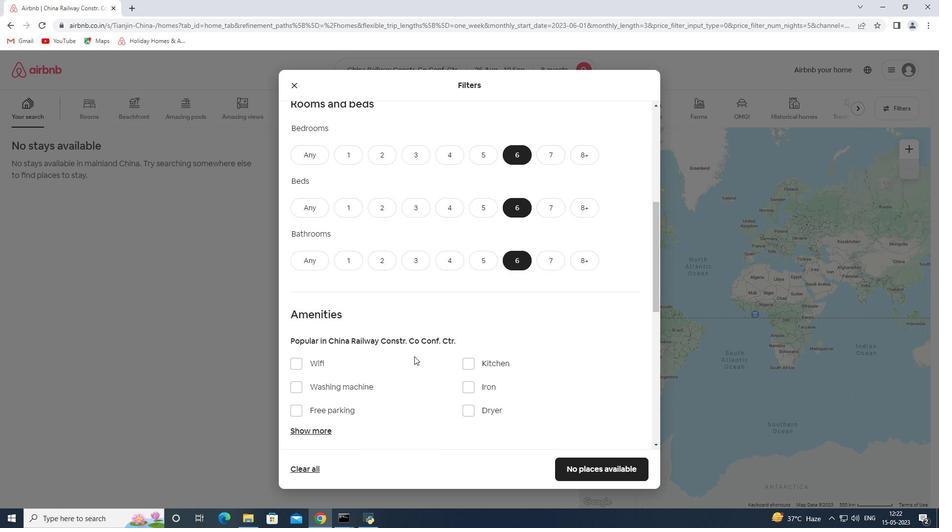 
Action: Mouse moved to (413, 346)
Screenshot: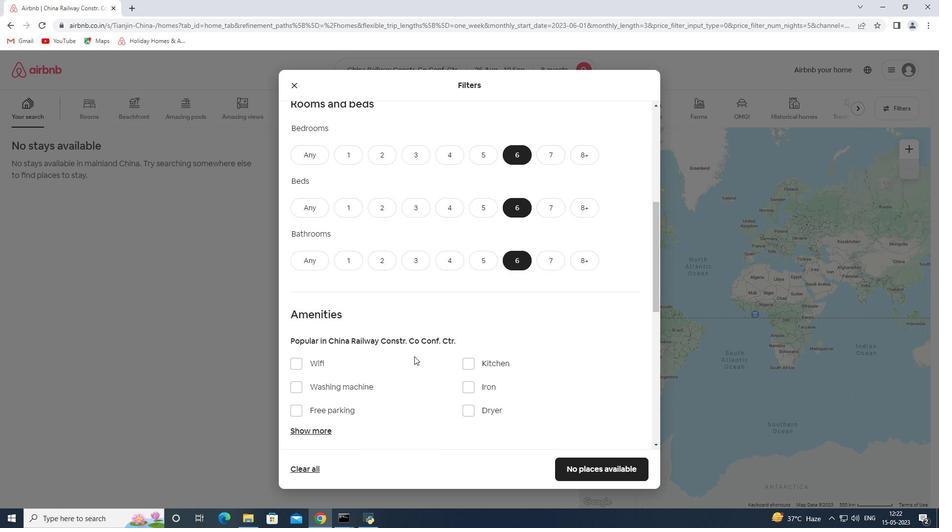 
Action: Mouse scrolled (413, 345) with delta (0, 0)
Screenshot: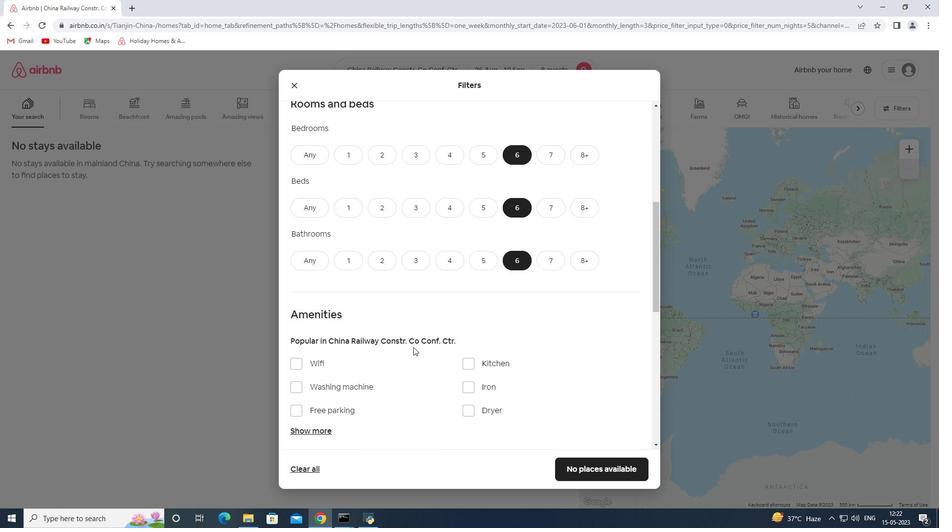 
Action: Mouse moved to (337, 310)
Screenshot: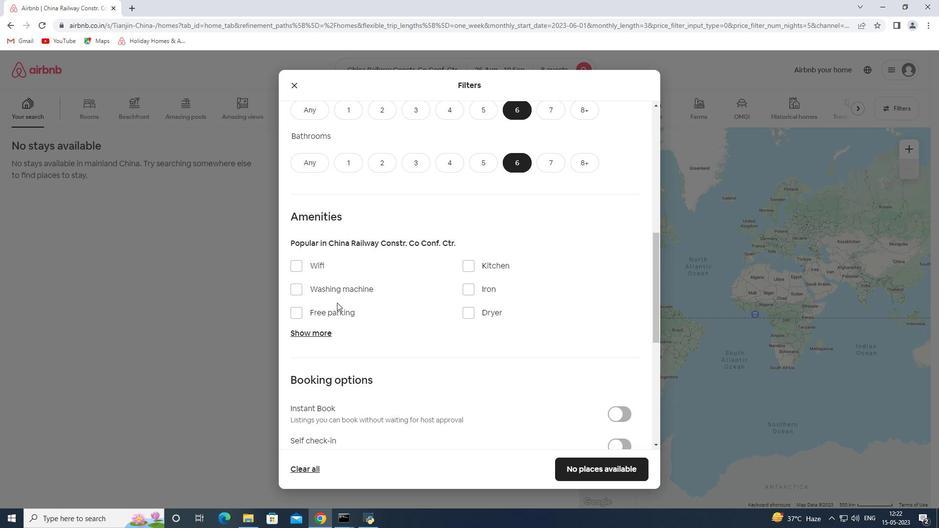 
Action: Mouse pressed left at (337, 310)
Screenshot: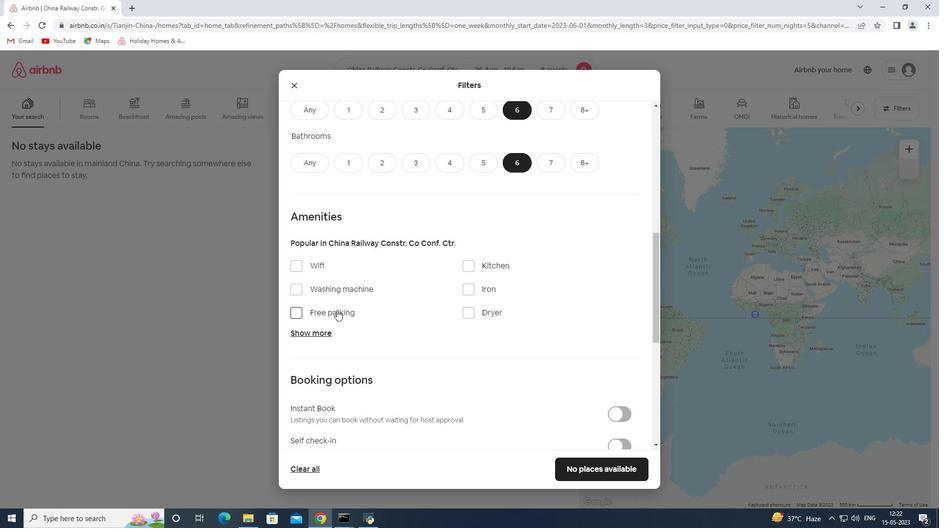 
Action: Mouse moved to (322, 268)
Screenshot: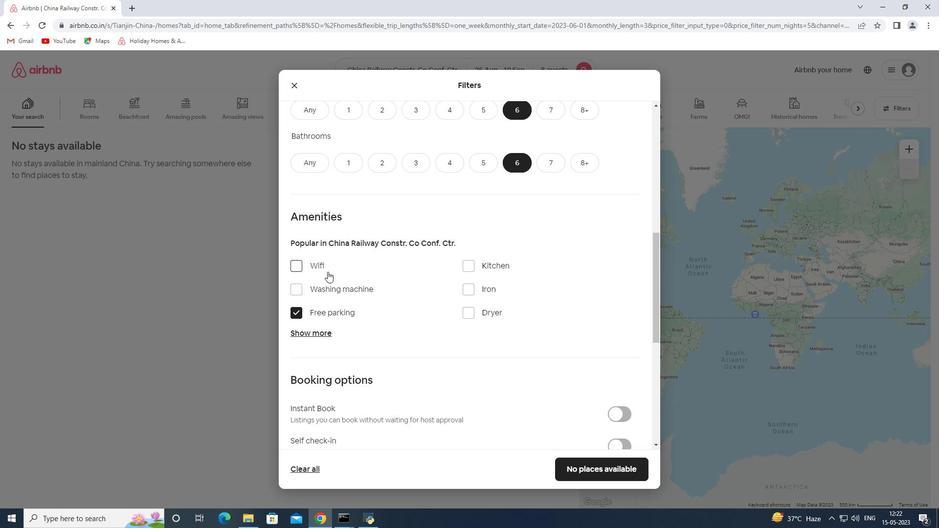 
Action: Mouse pressed left at (322, 268)
Screenshot: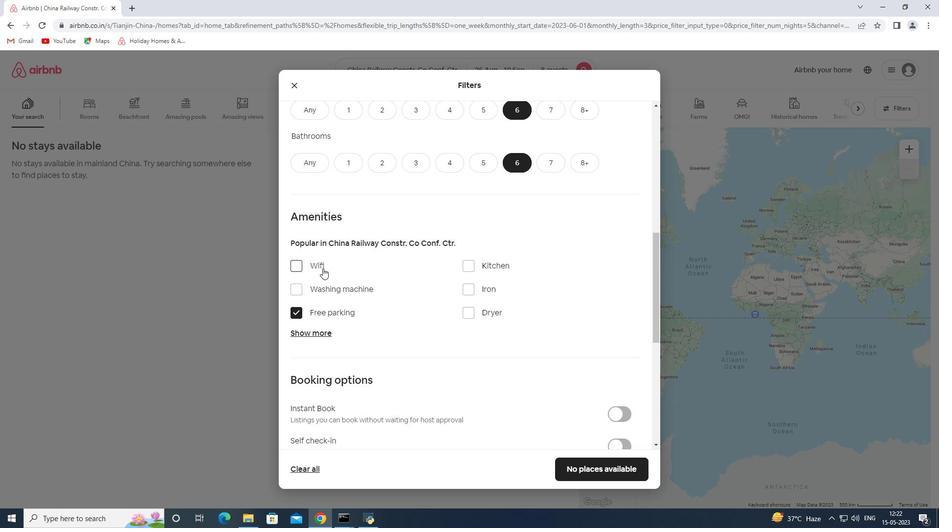 
Action: Mouse moved to (317, 336)
Screenshot: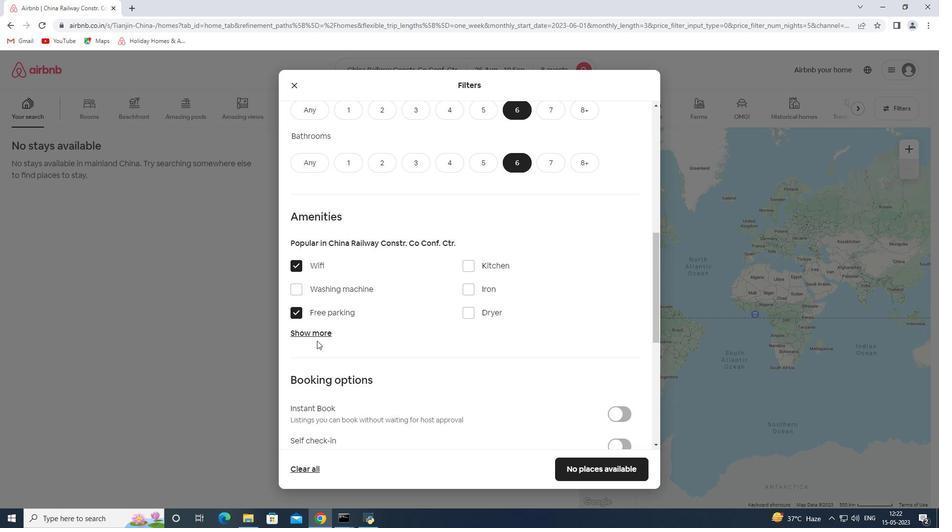 
Action: Mouse pressed left at (317, 336)
Screenshot: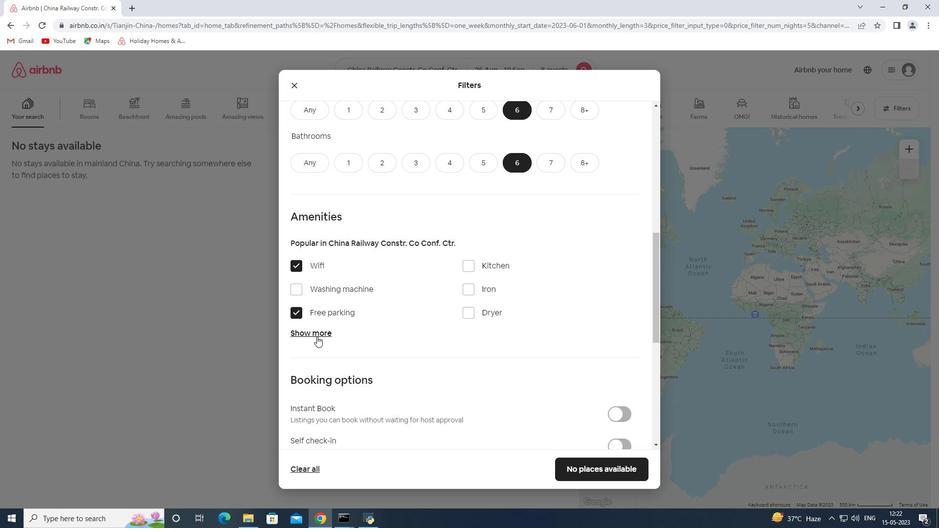 
Action: Mouse moved to (469, 391)
Screenshot: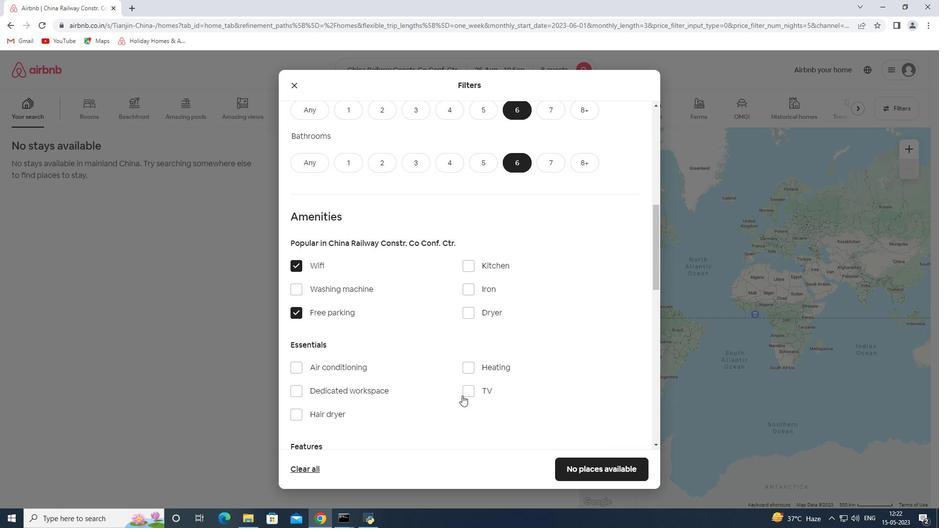 
Action: Mouse pressed left at (469, 391)
Screenshot: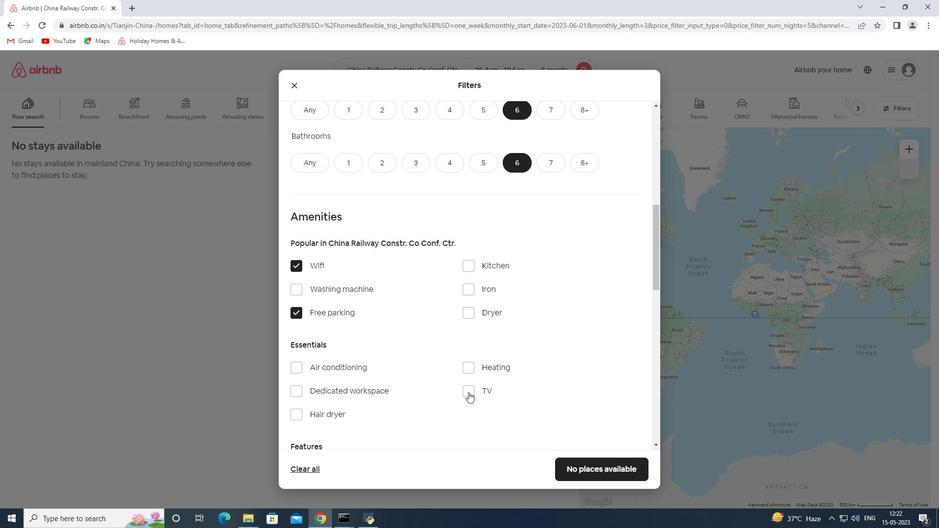 
Action: Mouse moved to (428, 333)
Screenshot: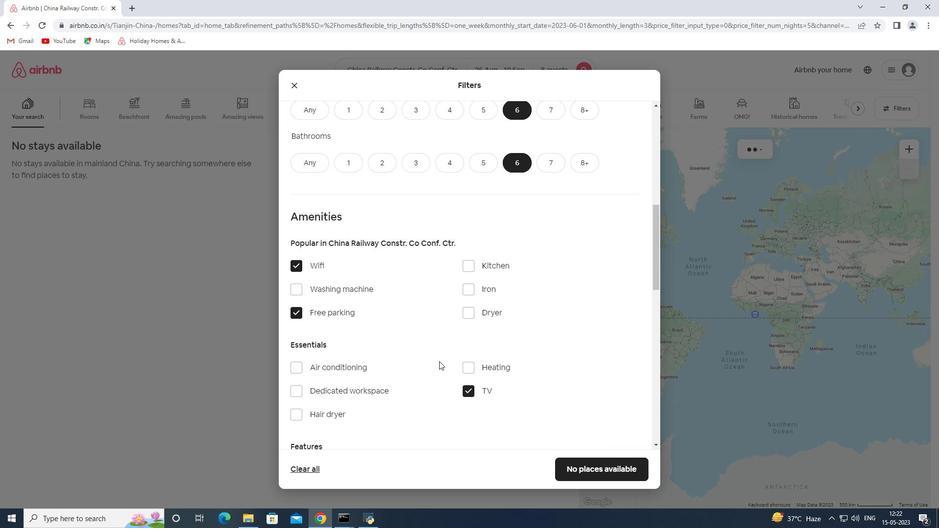 
Action: Mouse scrolled (428, 333) with delta (0, 0)
Screenshot: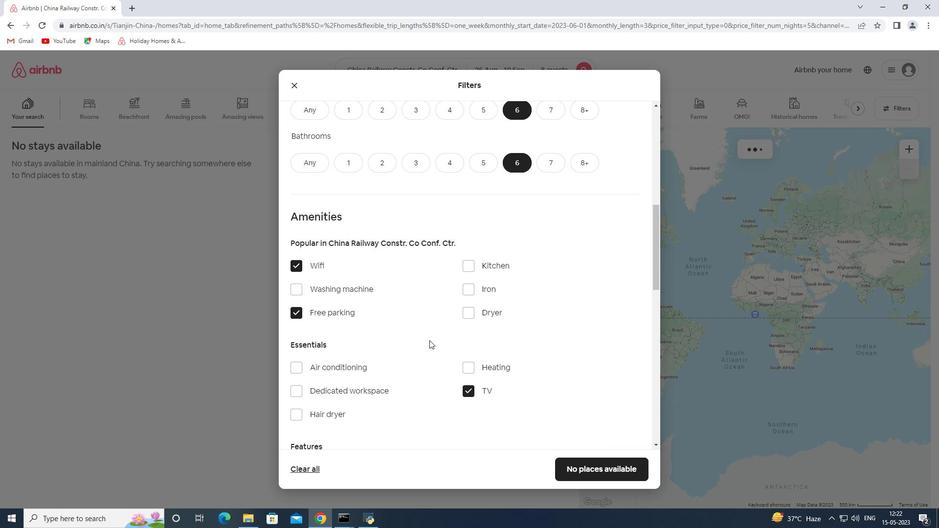 
Action: Mouse scrolled (428, 333) with delta (0, 0)
Screenshot: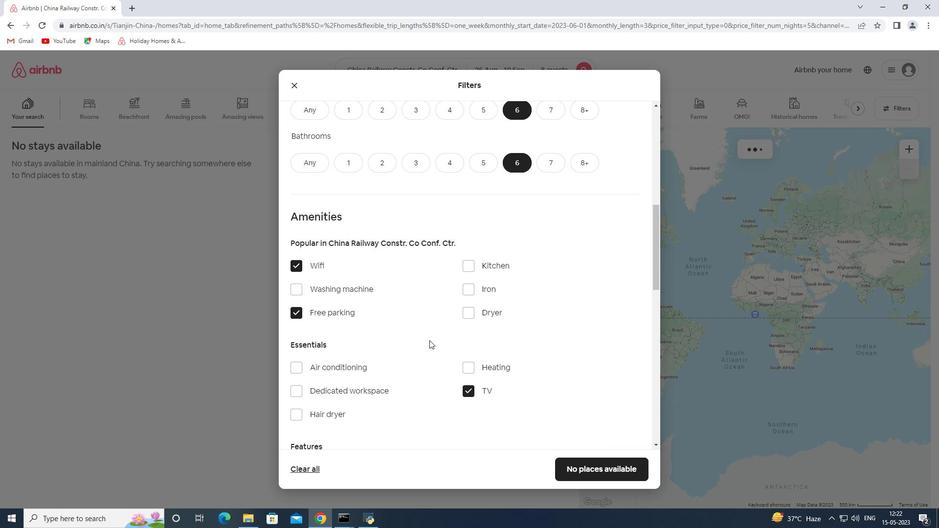
Action: Mouse scrolled (428, 333) with delta (0, 0)
Screenshot: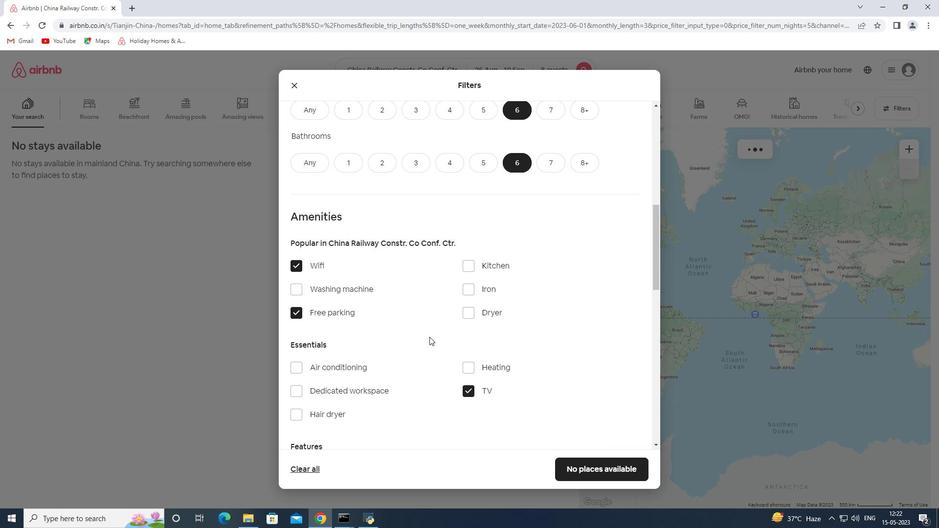 
Action: Mouse scrolled (428, 333) with delta (0, 0)
Screenshot: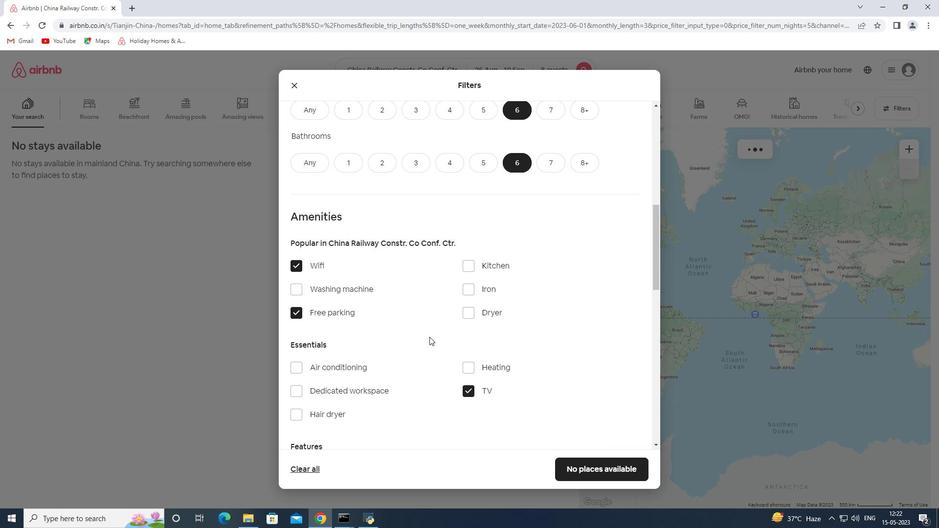 
Action: Mouse moved to (306, 321)
Screenshot: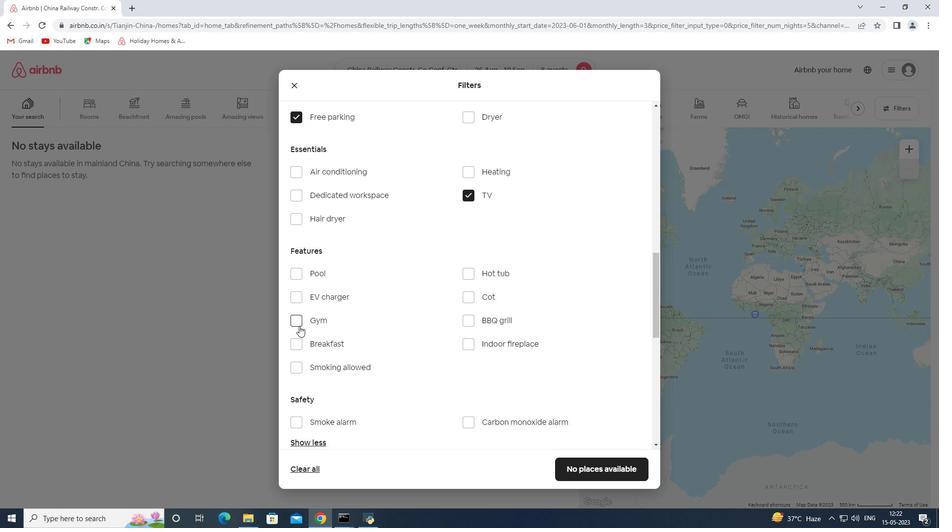 
Action: Mouse pressed left at (306, 321)
Screenshot: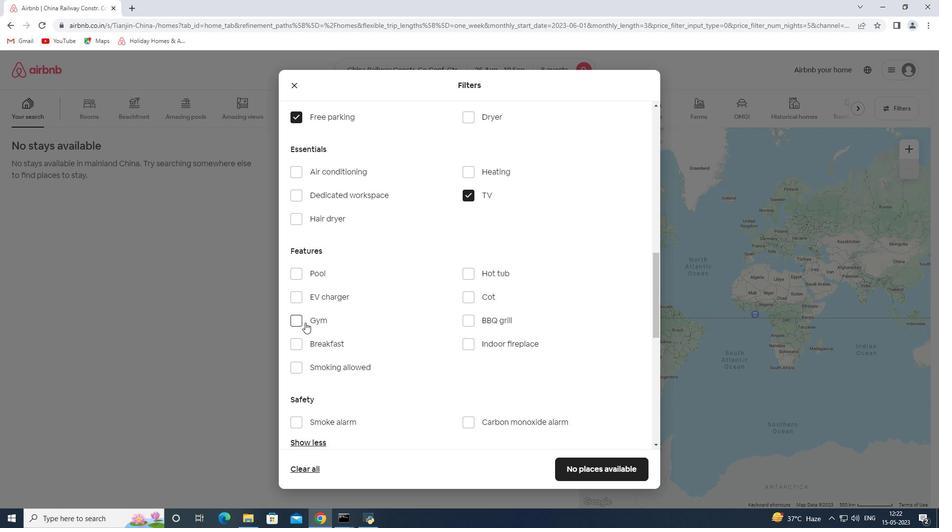 
Action: Mouse moved to (317, 344)
Screenshot: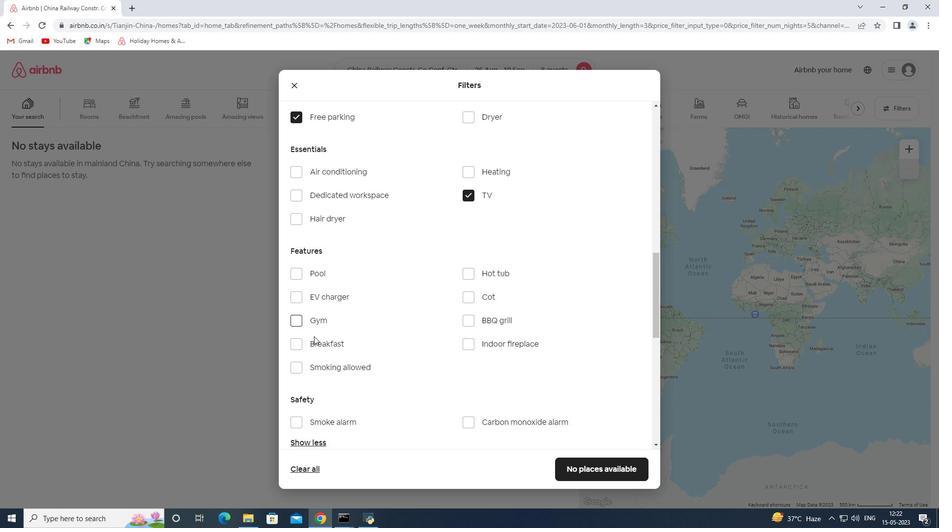 
Action: Mouse pressed left at (317, 344)
Screenshot: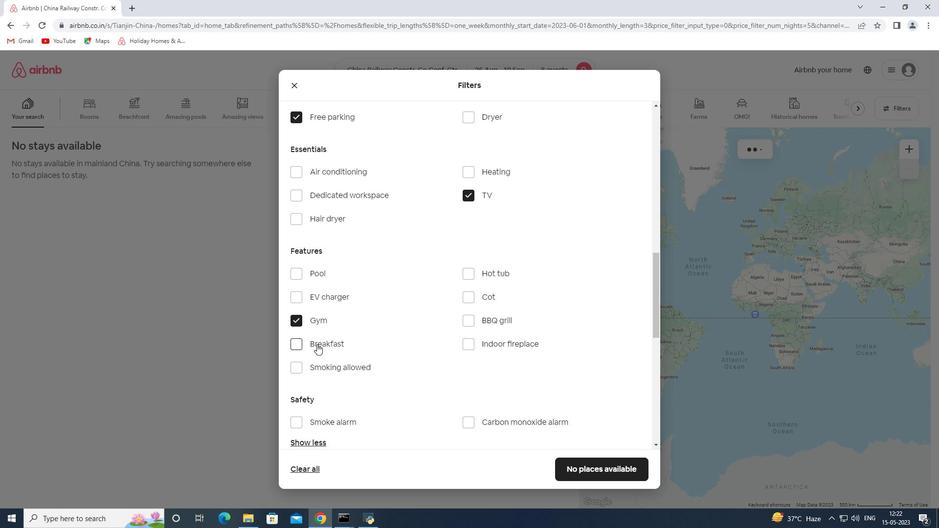 
Action: Mouse moved to (418, 348)
Screenshot: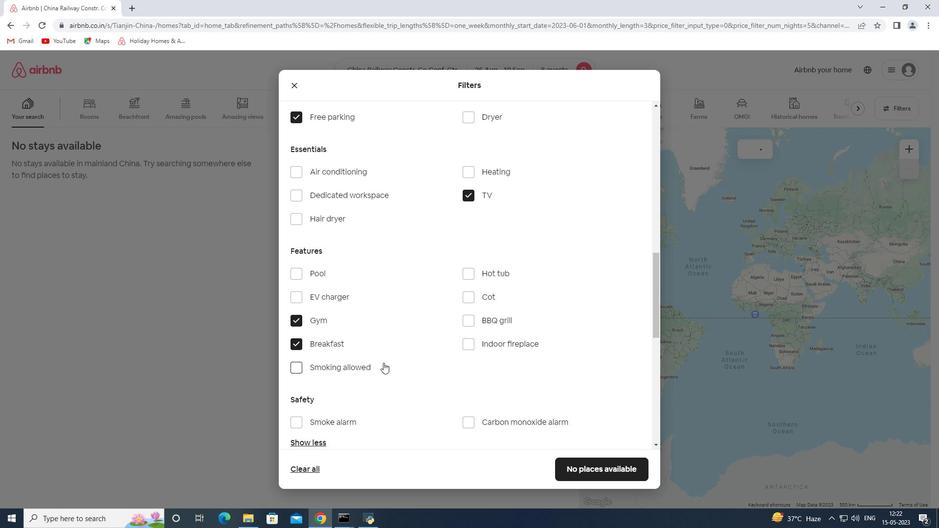 
Action: Mouse scrolled (418, 347) with delta (0, 0)
Screenshot: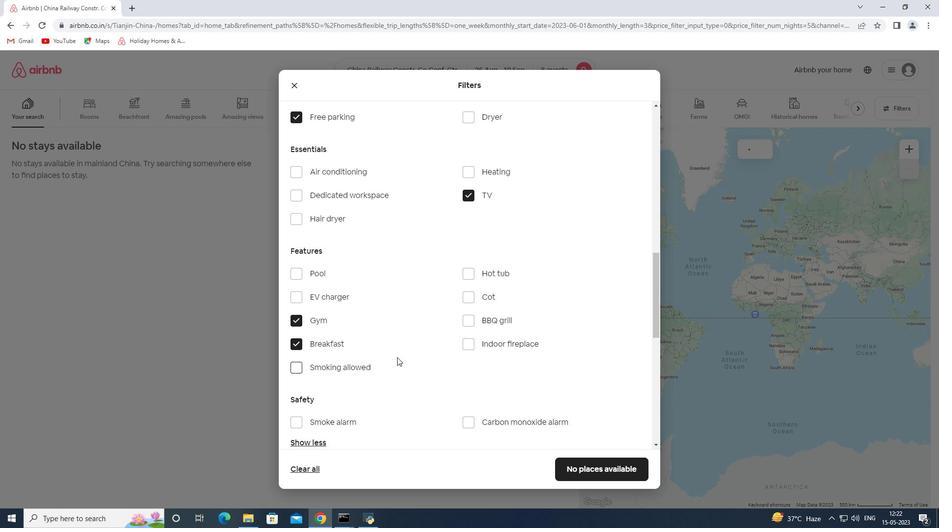 
Action: Mouse scrolled (418, 347) with delta (0, 0)
Screenshot: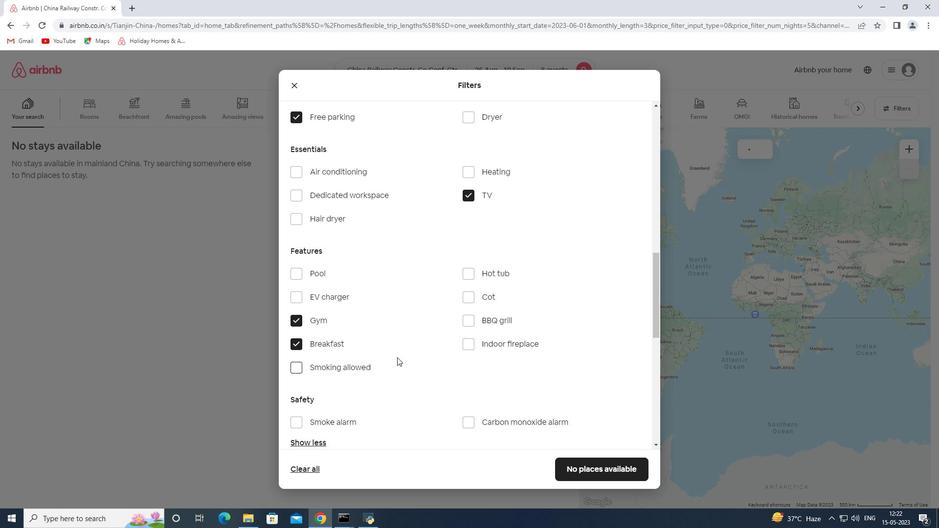 
Action: Mouse scrolled (418, 347) with delta (0, 0)
Screenshot: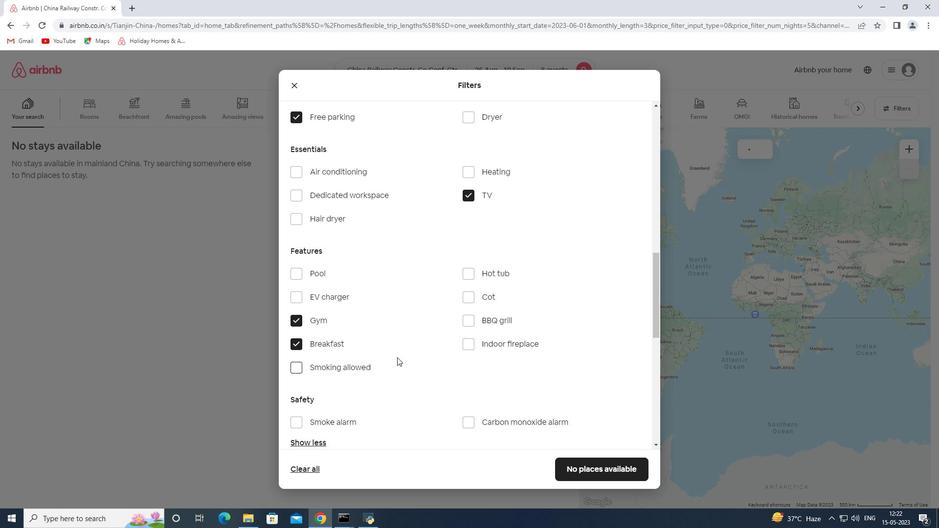 
Action: Mouse moved to (420, 347)
Screenshot: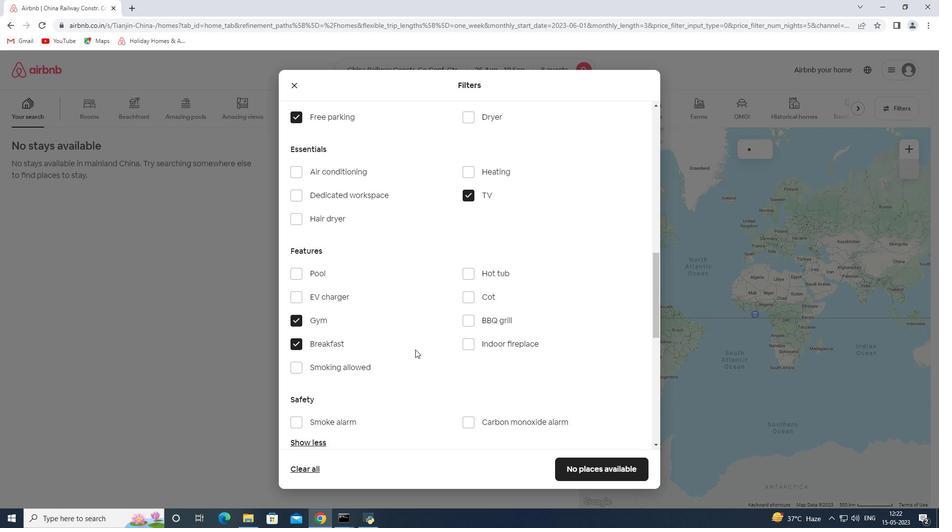 
Action: Mouse scrolled (420, 346) with delta (0, 0)
Screenshot: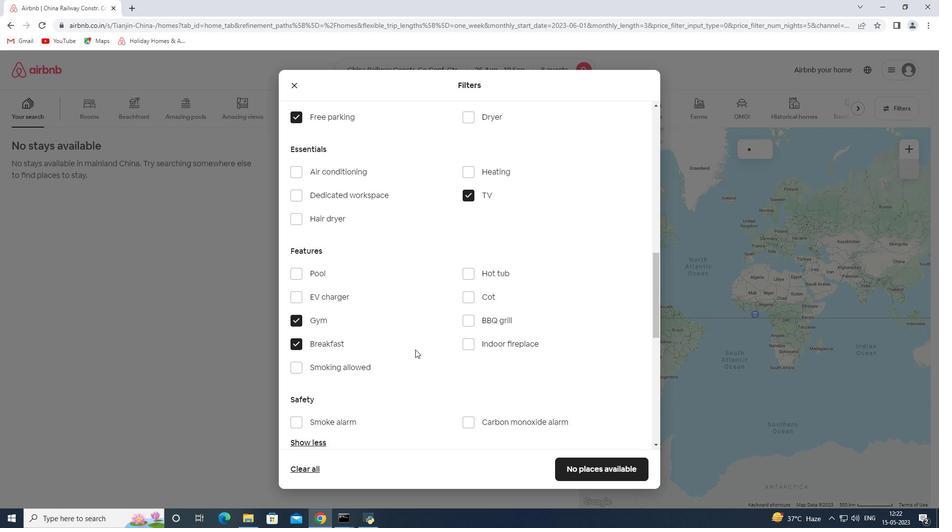 
Action: Mouse moved to (422, 346)
Screenshot: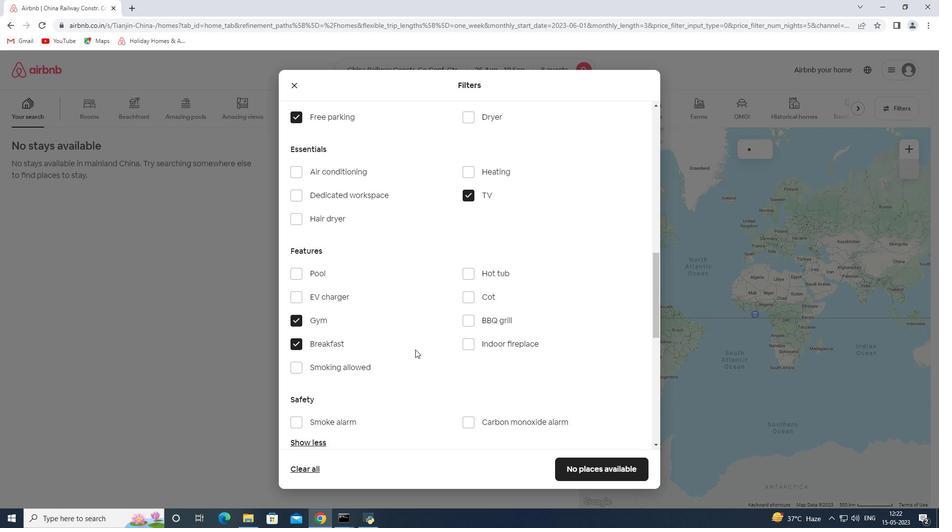 
Action: Mouse scrolled (422, 345) with delta (0, 0)
Screenshot: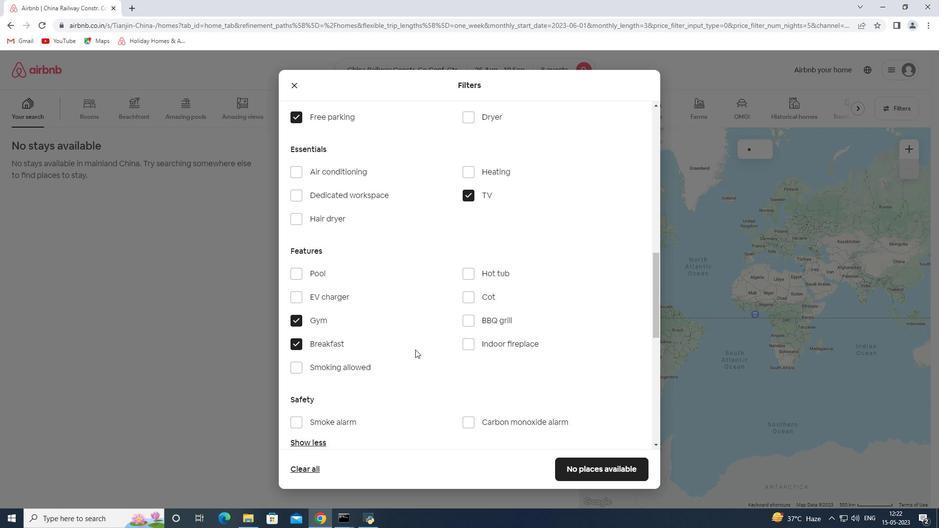 
Action: Mouse moved to (620, 315)
Screenshot: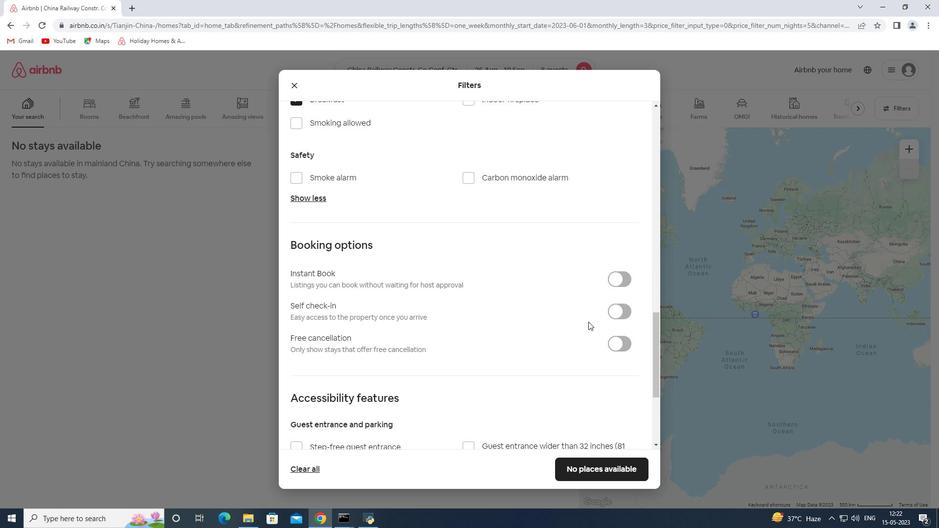 
Action: Mouse pressed left at (620, 315)
Screenshot: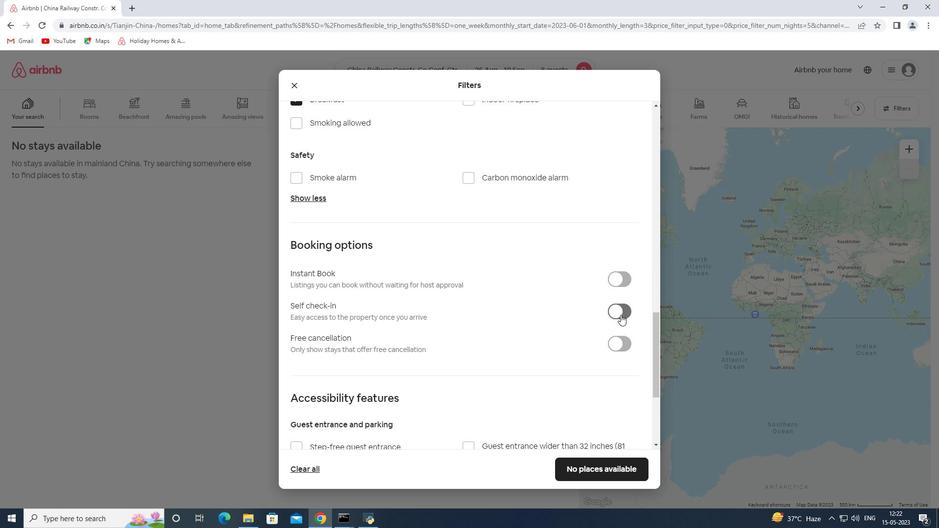 
Action: Mouse moved to (458, 340)
Screenshot: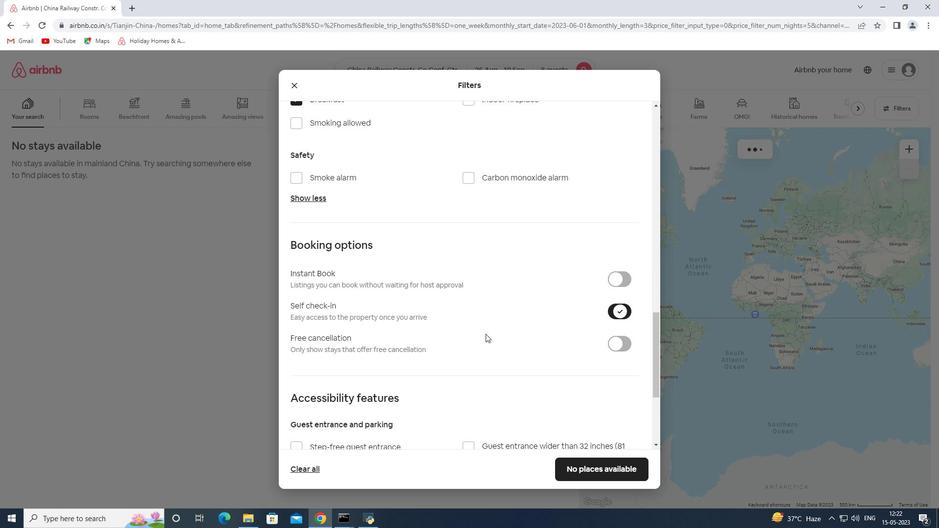 
Action: Mouse scrolled (458, 340) with delta (0, 0)
Screenshot: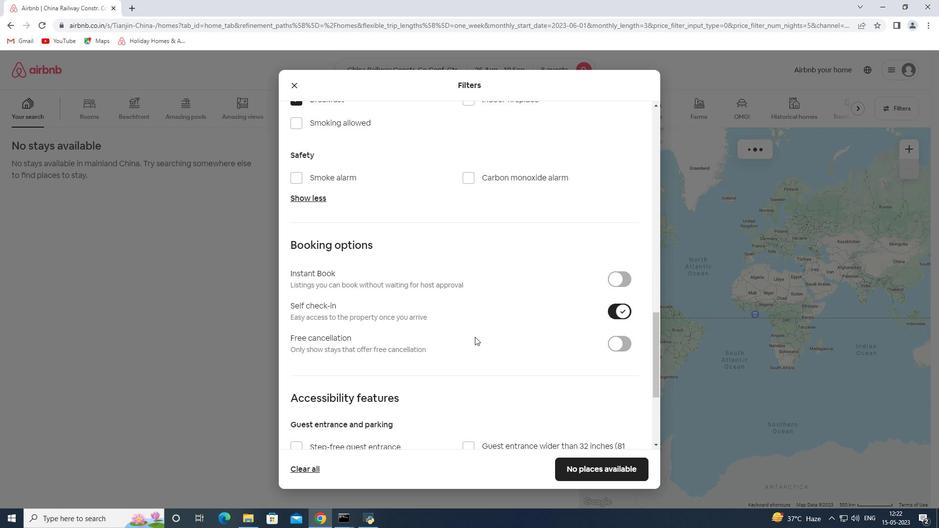 
Action: Mouse scrolled (458, 340) with delta (0, 0)
Screenshot: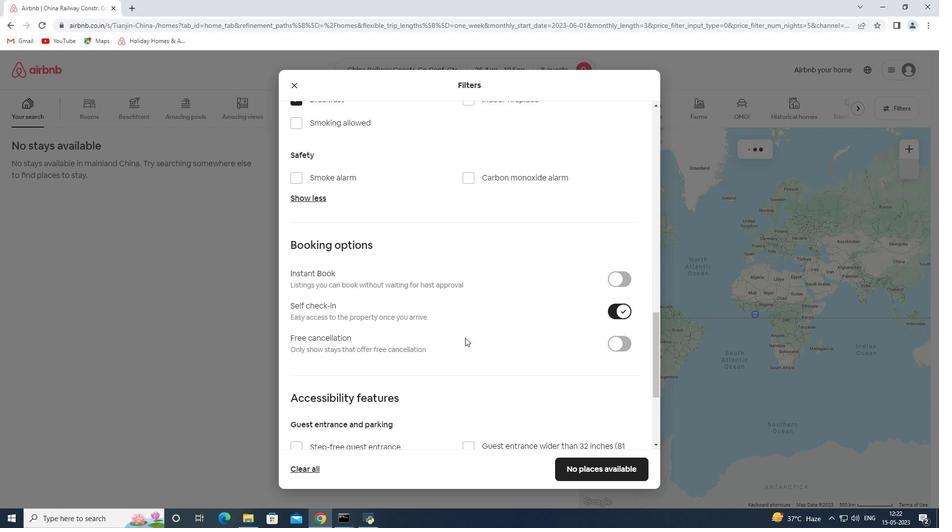 
Action: Mouse scrolled (458, 340) with delta (0, 0)
Screenshot: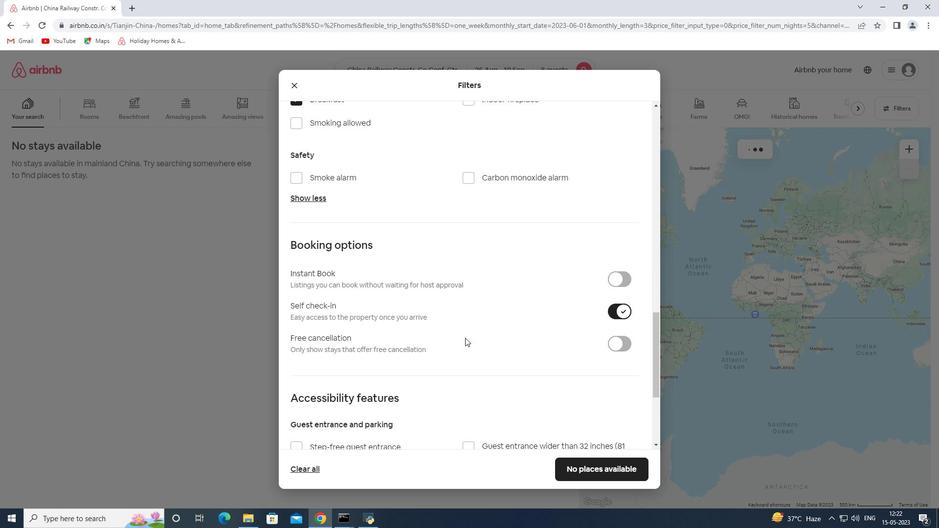 
Action: Mouse scrolled (458, 340) with delta (0, 0)
Screenshot: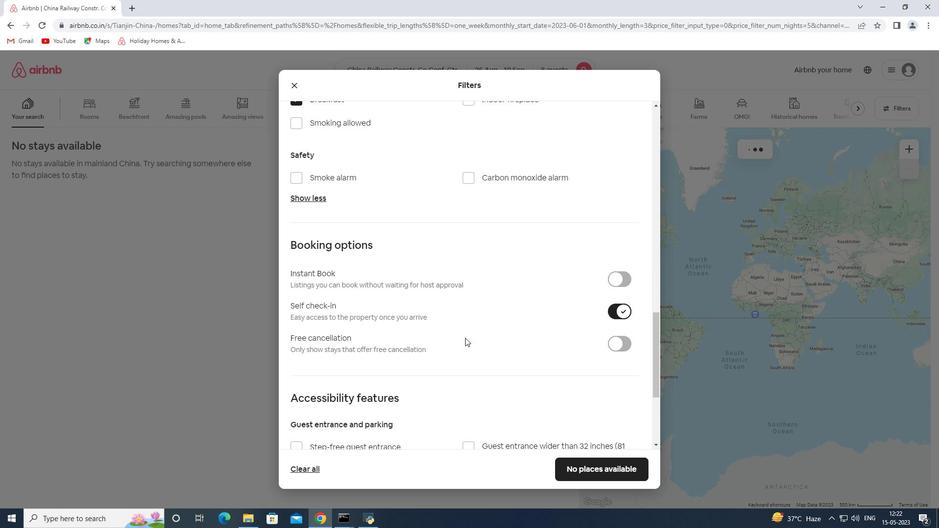 
Action: Mouse scrolled (458, 340) with delta (0, 0)
Screenshot: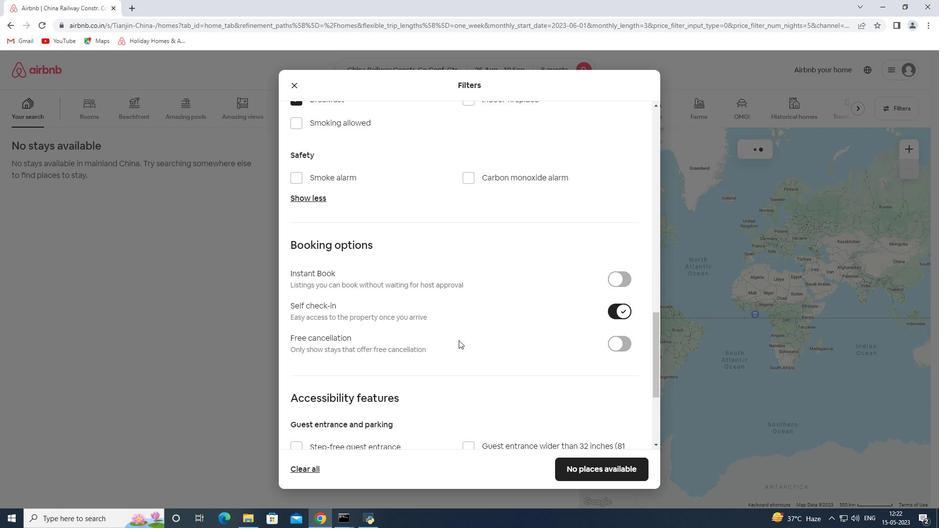 
Action: Mouse scrolled (458, 340) with delta (0, 0)
Screenshot: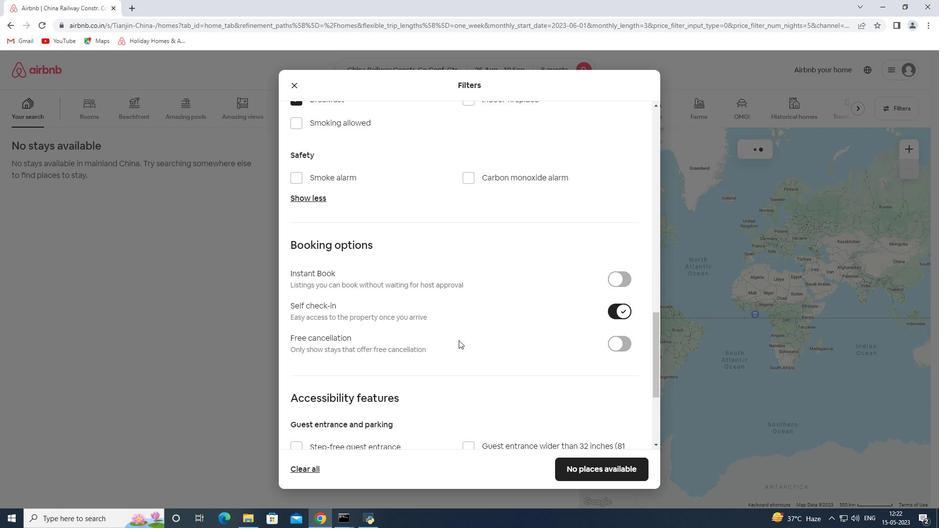 
Action: Mouse moved to (257, 370)
Screenshot: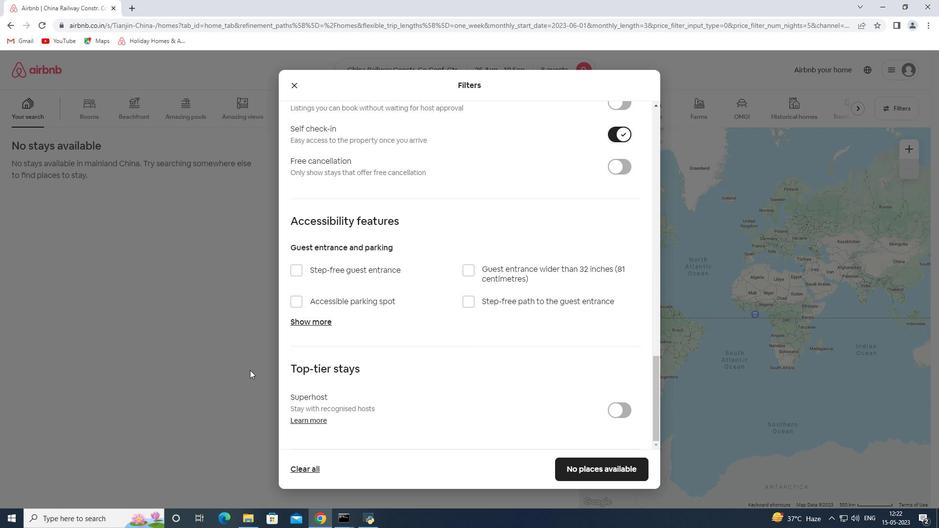 
Action: Mouse scrolled (257, 369) with delta (0, 0)
Screenshot: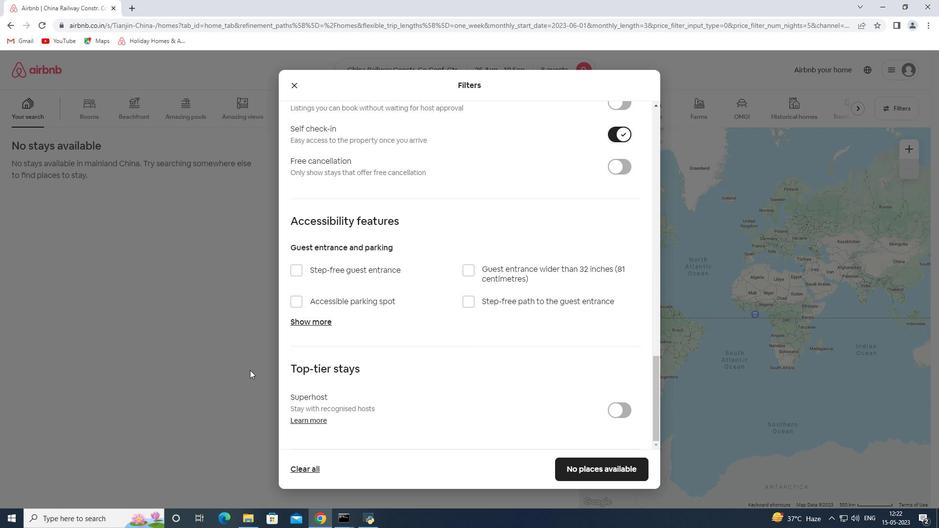
Action: Mouse moved to (265, 369)
Screenshot: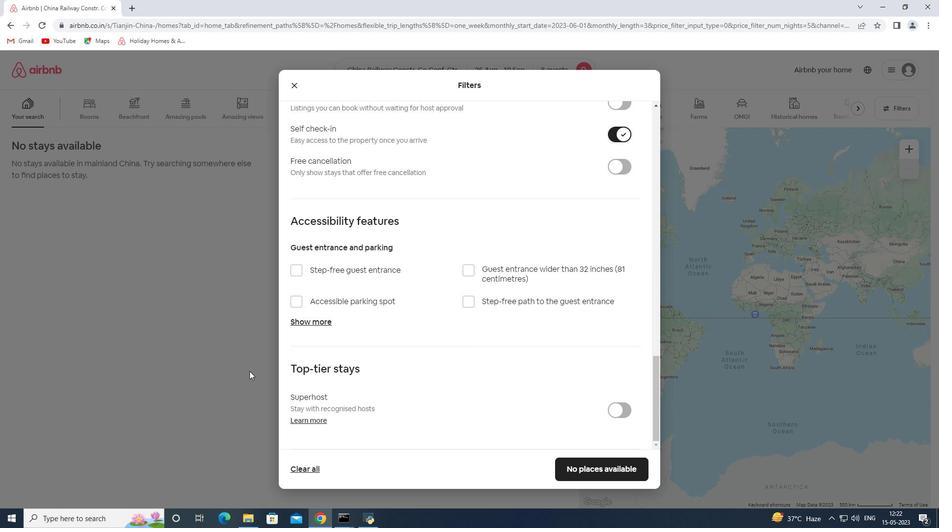 
Action: Mouse scrolled (265, 369) with delta (0, 0)
Screenshot: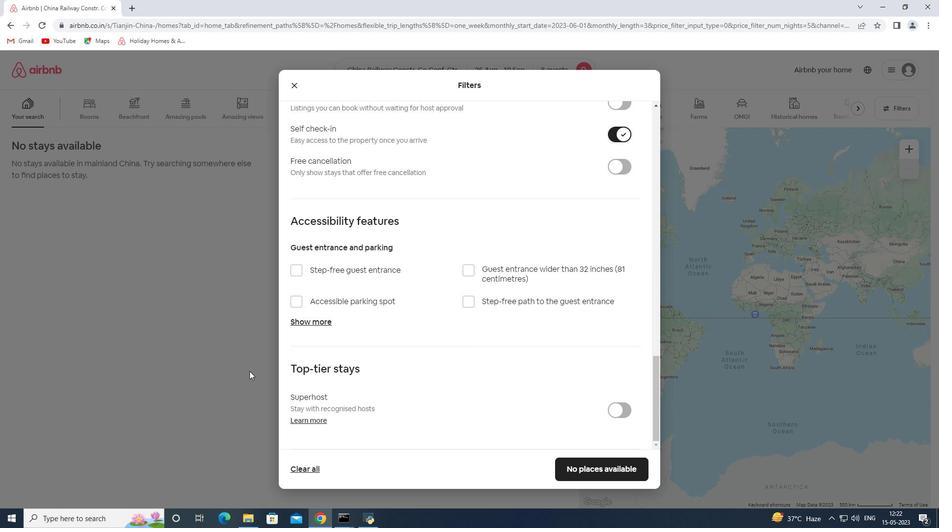 
Action: Mouse moved to (276, 370)
Screenshot: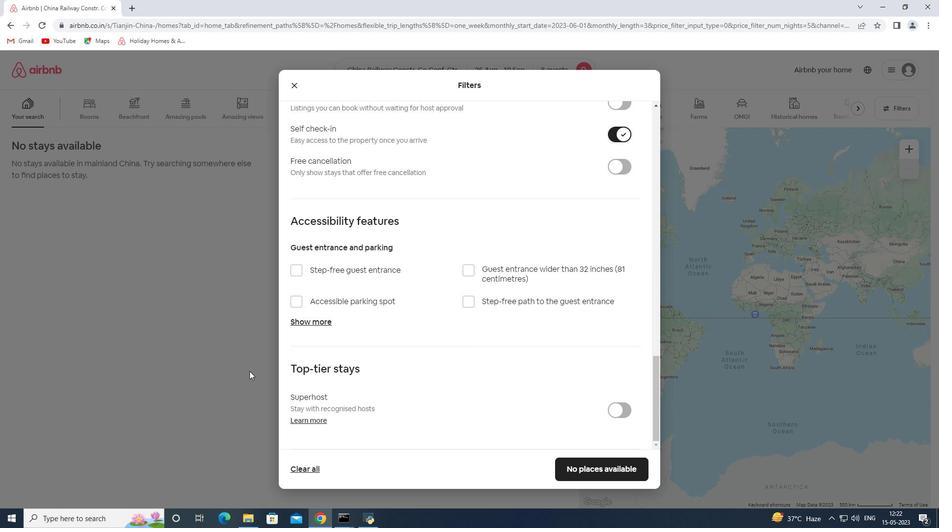 
Action: Mouse scrolled (276, 369) with delta (0, 0)
Screenshot: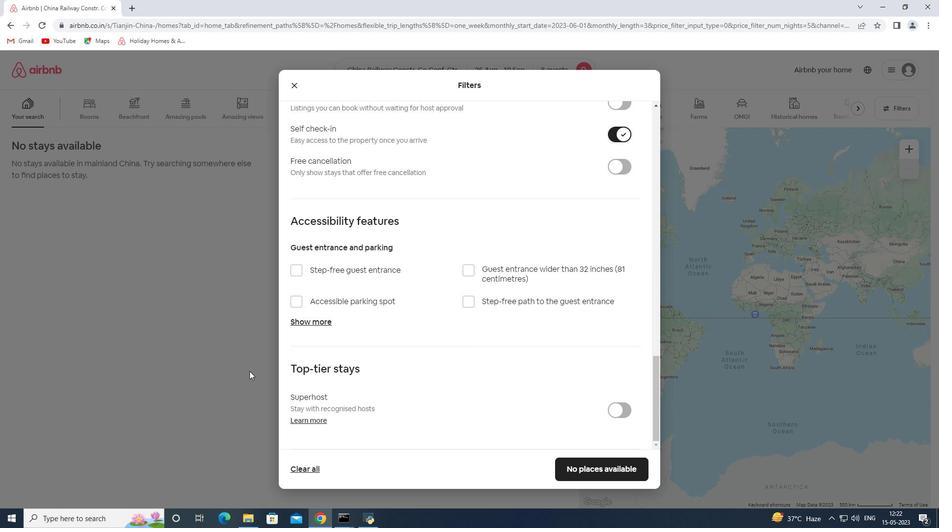 
Action: Mouse moved to (284, 371)
Screenshot: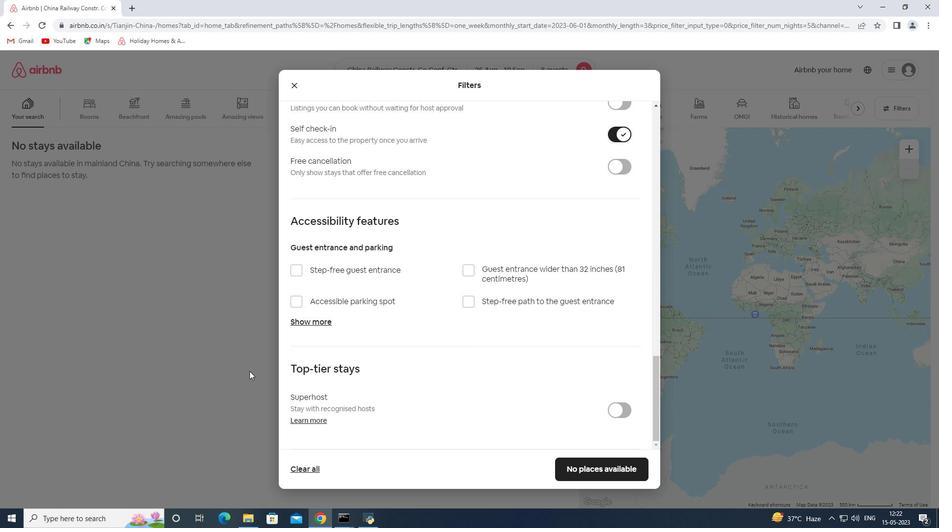 
Action: Mouse scrolled (284, 370) with delta (0, 0)
Screenshot: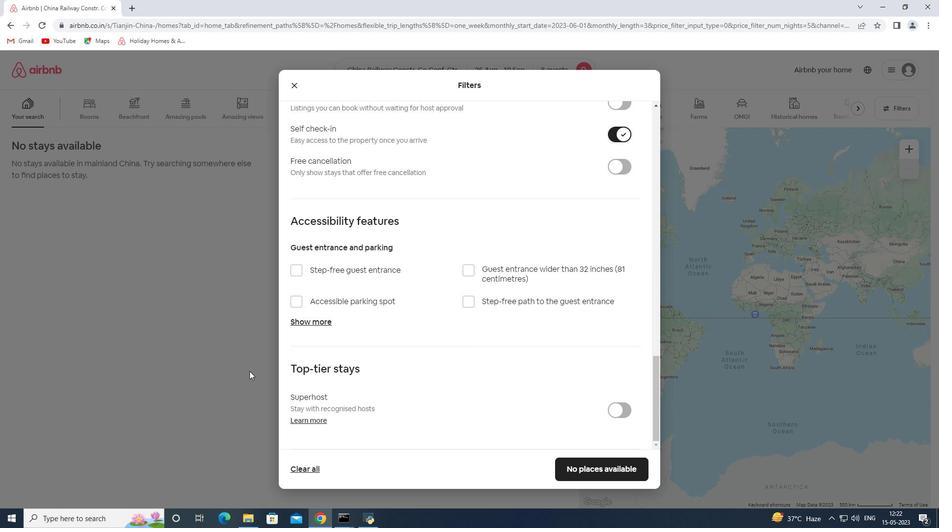 
Action: Mouse moved to (288, 371)
Screenshot: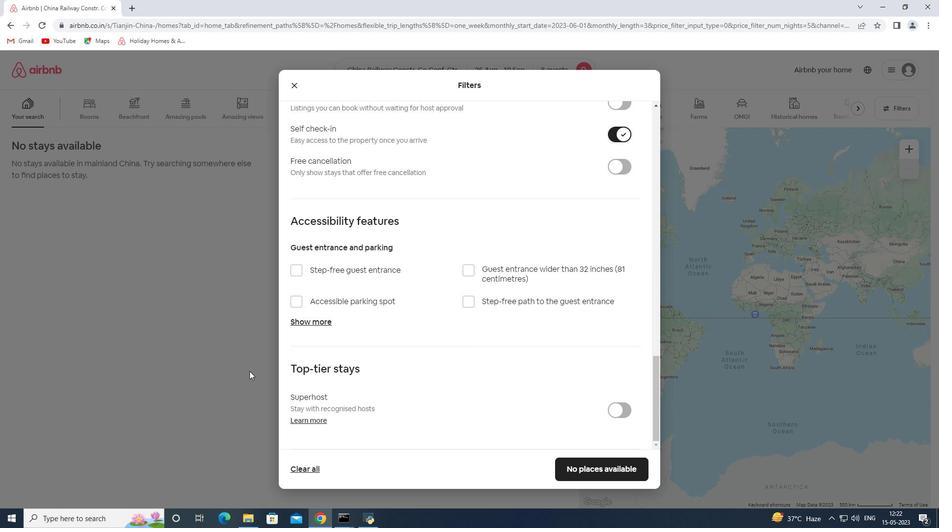 
Action: Mouse scrolled (288, 371) with delta (0, 0)
Screenshot: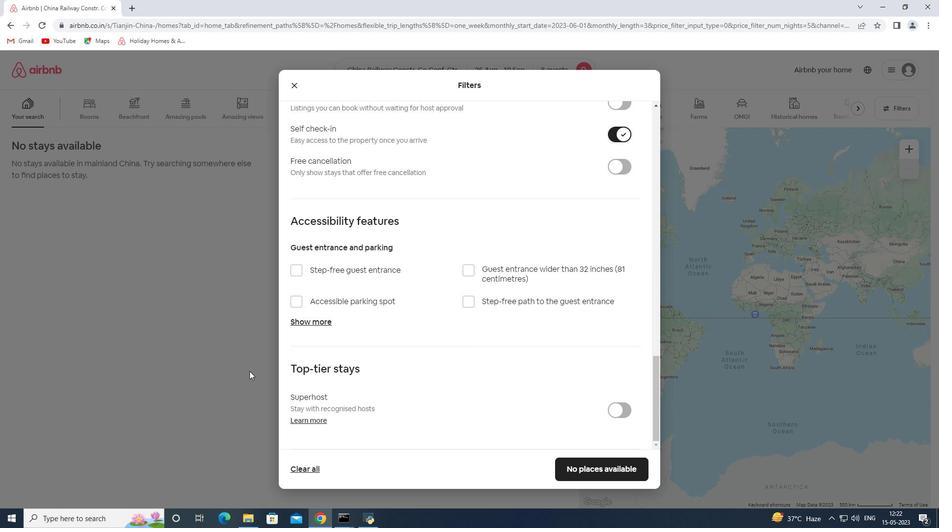 
Action: Mouse moved to (296, 372)
Screenshot: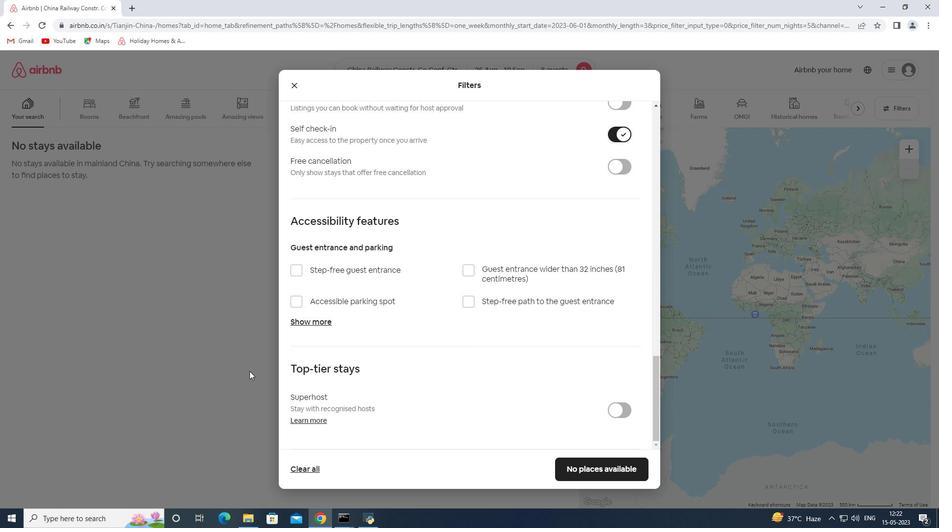 
Action: Mouse scrolled (296, 372) with delta (0, 0)
Screenshot: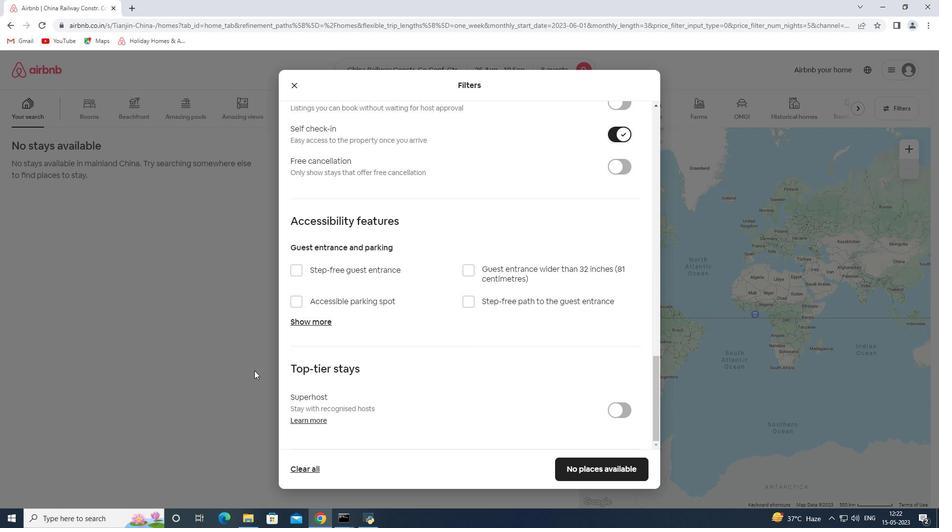 
Action: Mouse moved to (592, 467)
Screenshot: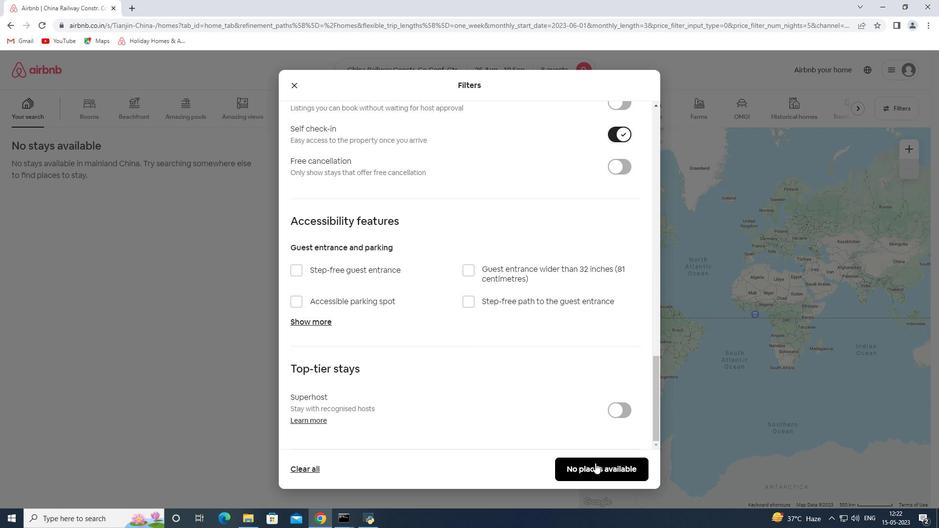 
Action: Mouse pressed left at (592, 467)
Screenshot: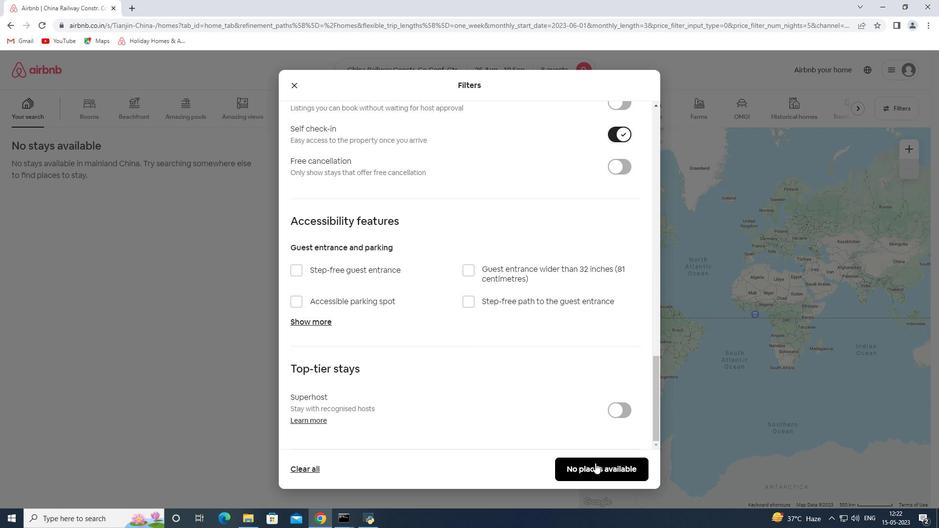 
Action: Mouse moved to (588, 458)
Screenshot: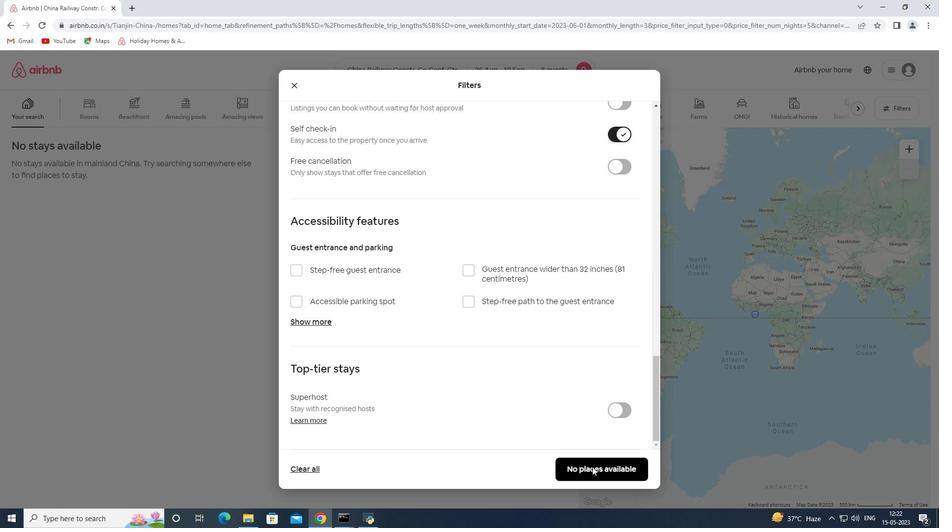 
